 Task: Open Card Strategic Management Review in Board IT Asset Management to Workspace Content Strategy and add a team member Softage.4@softage.net, a label Yellow, a checklist Traditional Publishing, an attachment from your onedrive, a color Yellow and finally, add a card description 'Conduct competitor analysis for upcoming product launch' and a comment 'Let us approach this task with a sense of transparency and open communication, ensuring that all stakeholders are informed and involved.'. Add a start date 'Jan 08, 1900' with a due date 'Jan 15, 1900'
Action: Mouse moved to (235, 382)
Screenshot: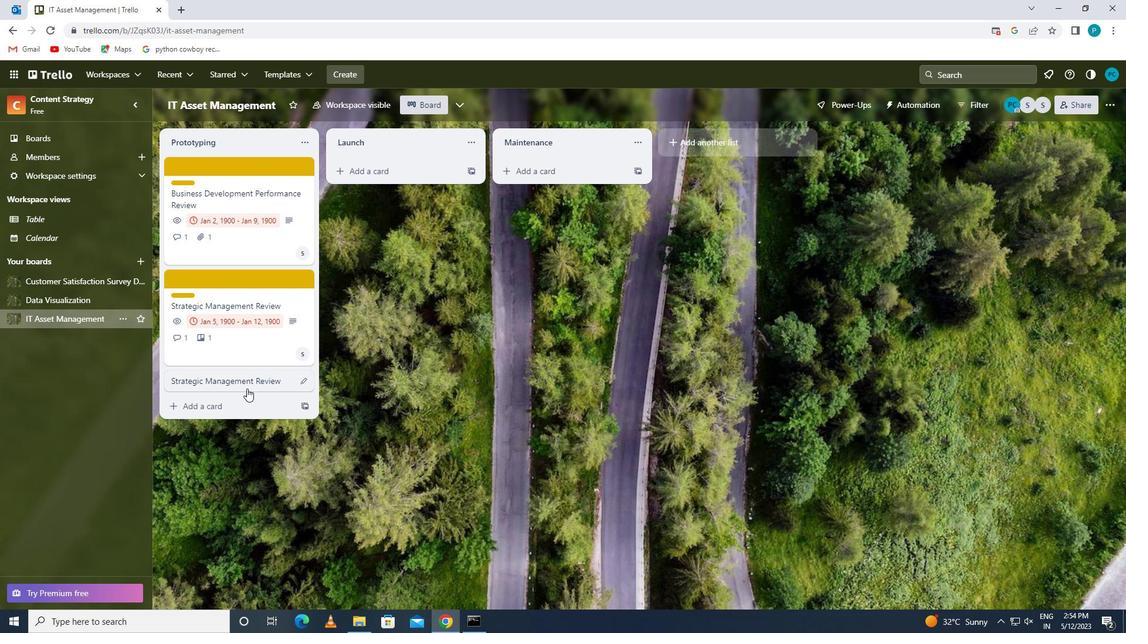 
Action: Mouse pressed left at (235, 382)
Screenshot: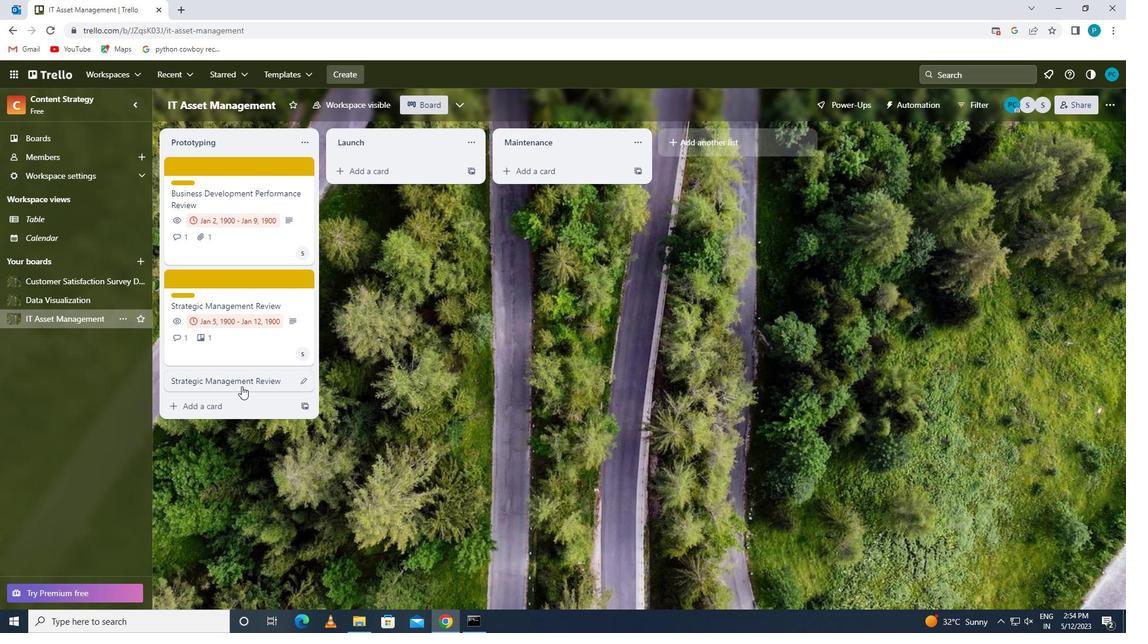 
Action: Mouse moved to (688, 211)
Screenshot: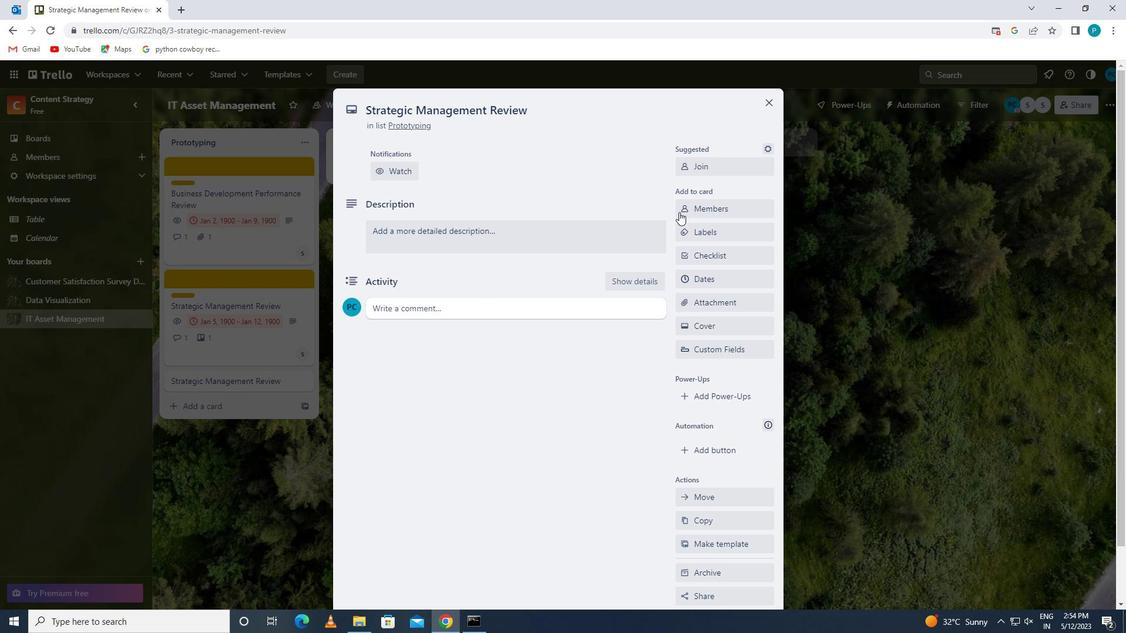 
Action: Mouse pressed left at (688, 211)
Screenshot: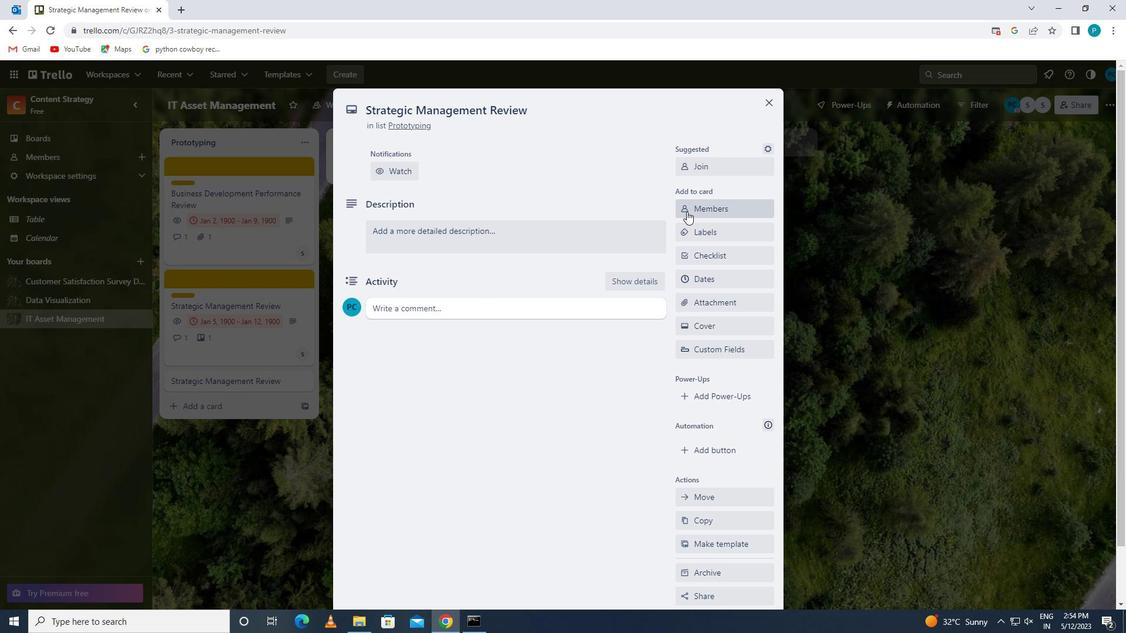 
Action: Key pressed <Key.caps_lock>s<Key.caps_lock>oftage.4
Screenshot: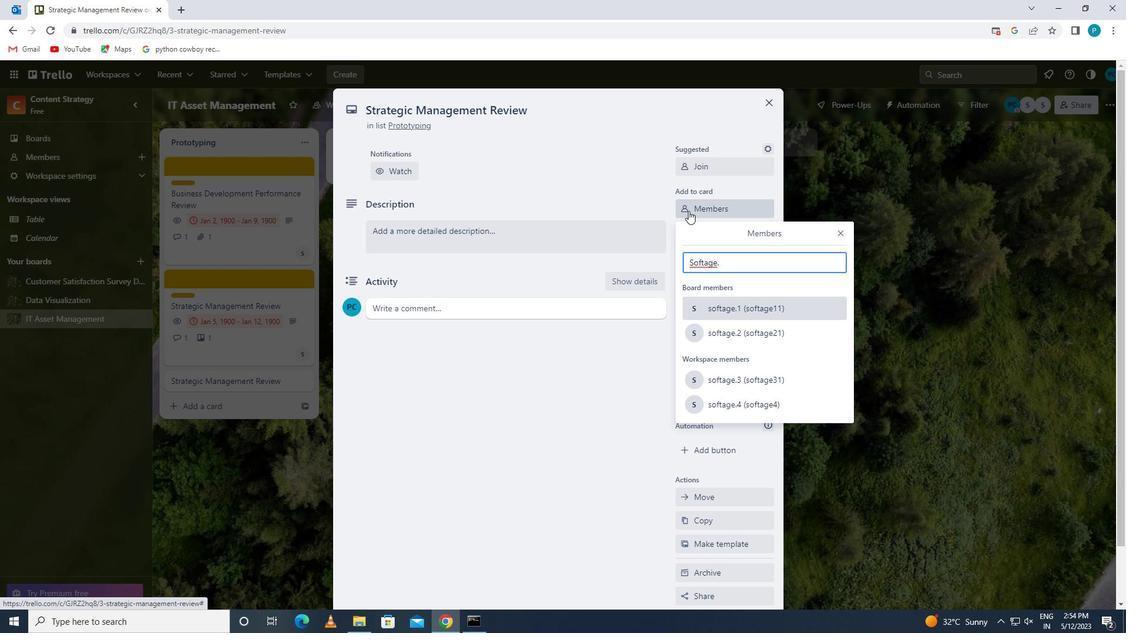 
Action: Mouse moved to (728, 378)
Screenshot: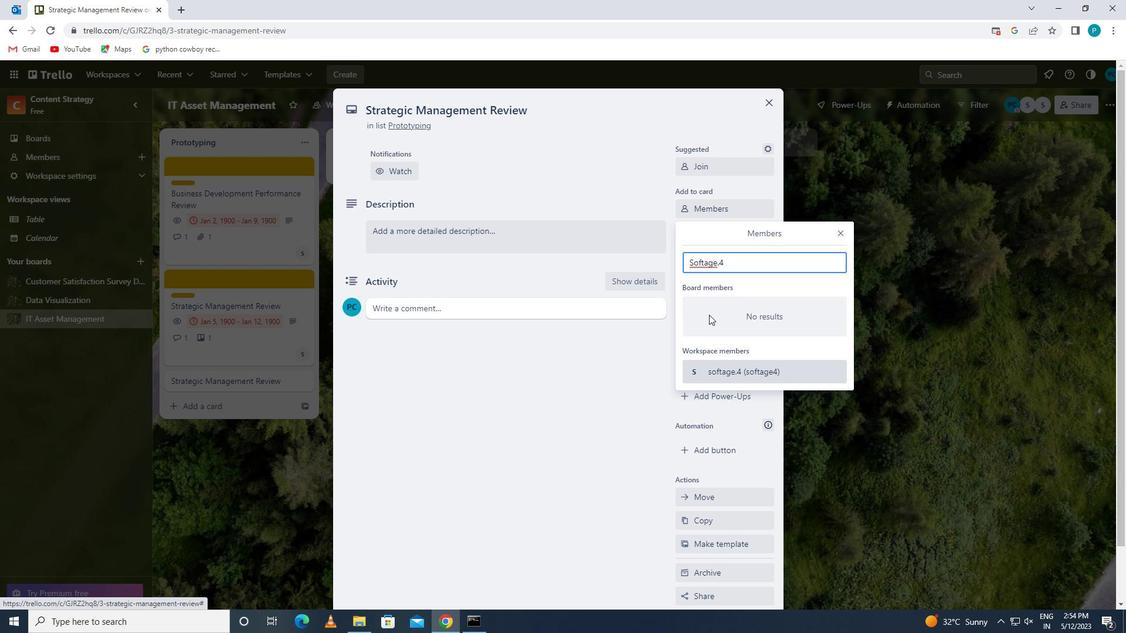 
Action: Mouse pressed left at (728, 378)
Screenshot: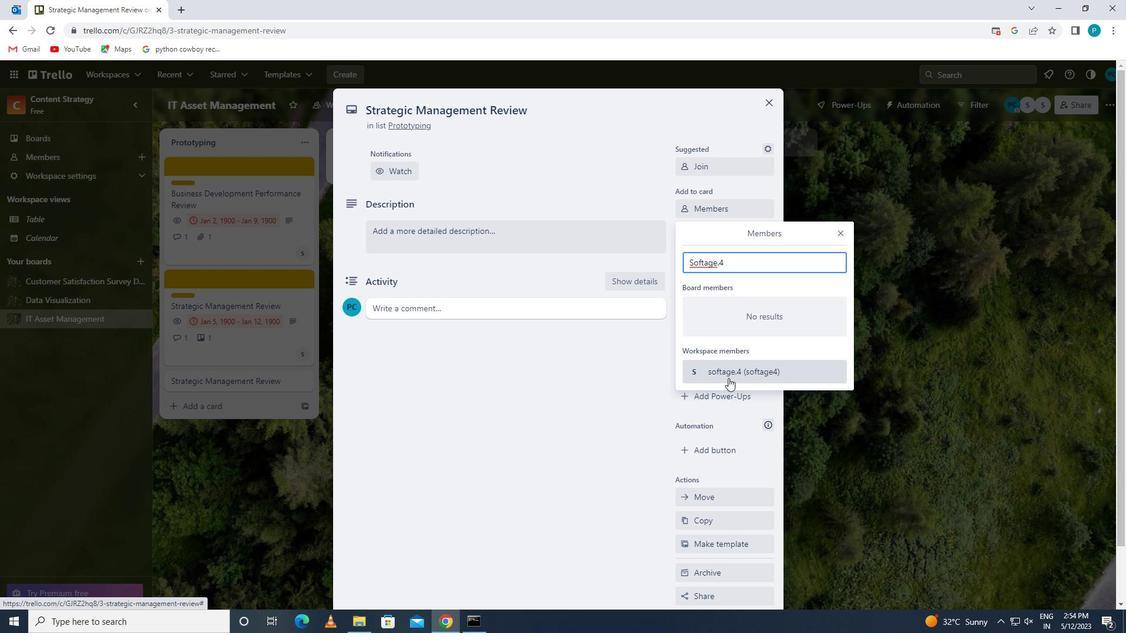 
Action: Mouse moved to (837, 229)
Screenshot: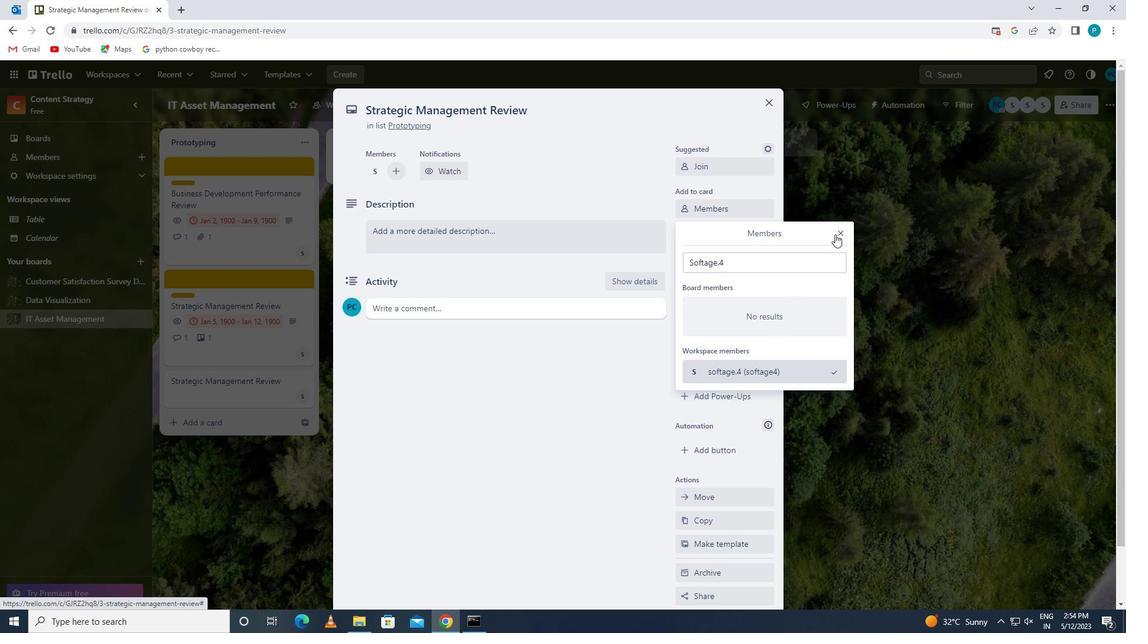 
Action: Mouse pressed left at (837, 229)
Screenshot: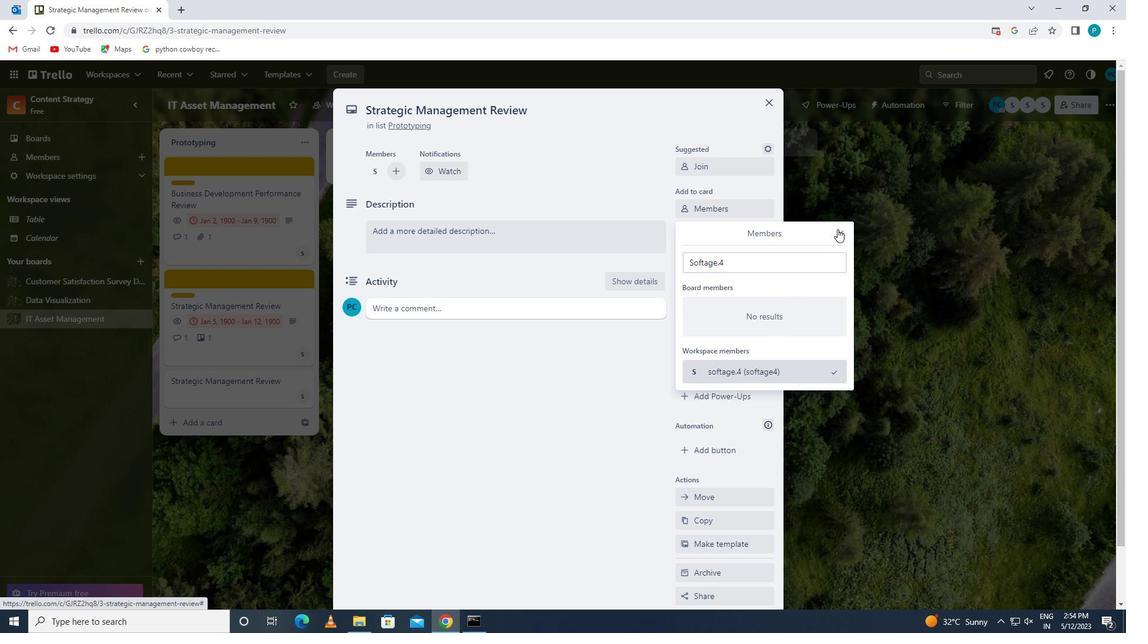 
Action: Mouse moved to (702, 234)
Screenshot: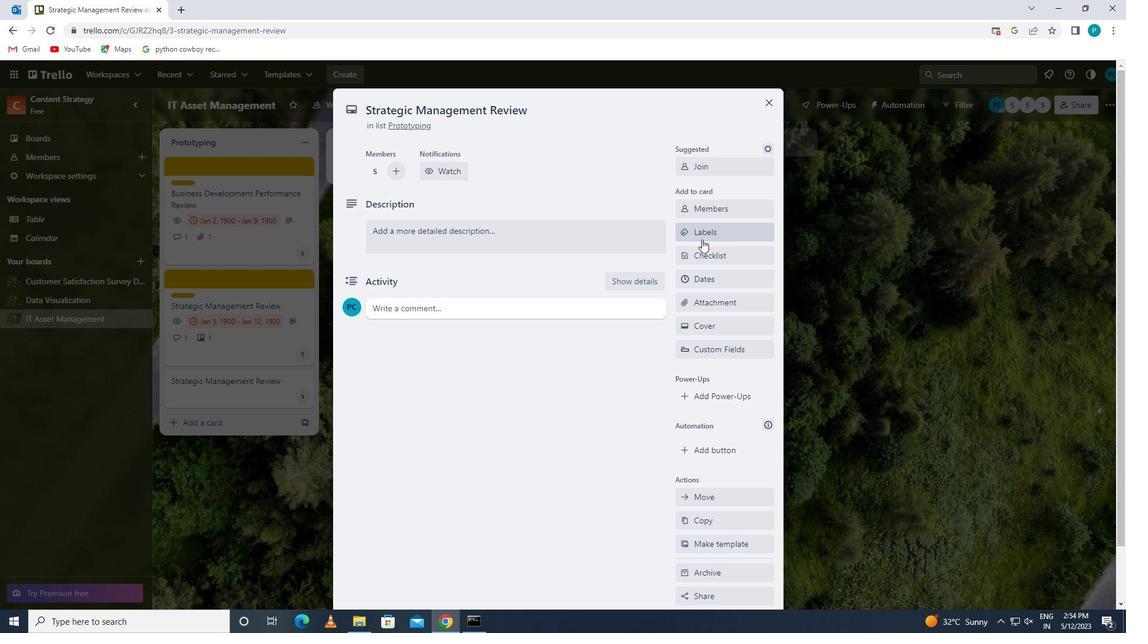 
Action: Mouse pressed left at (702, 234)
Screenshot: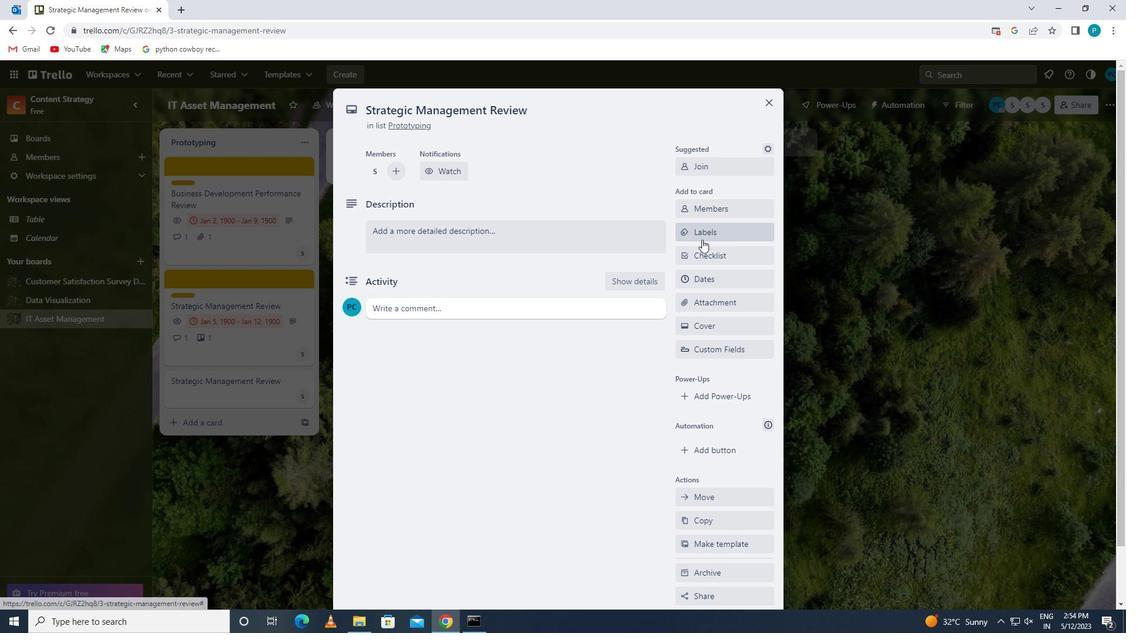 
Action: Mouse moved to (775, 470)
Screenshot: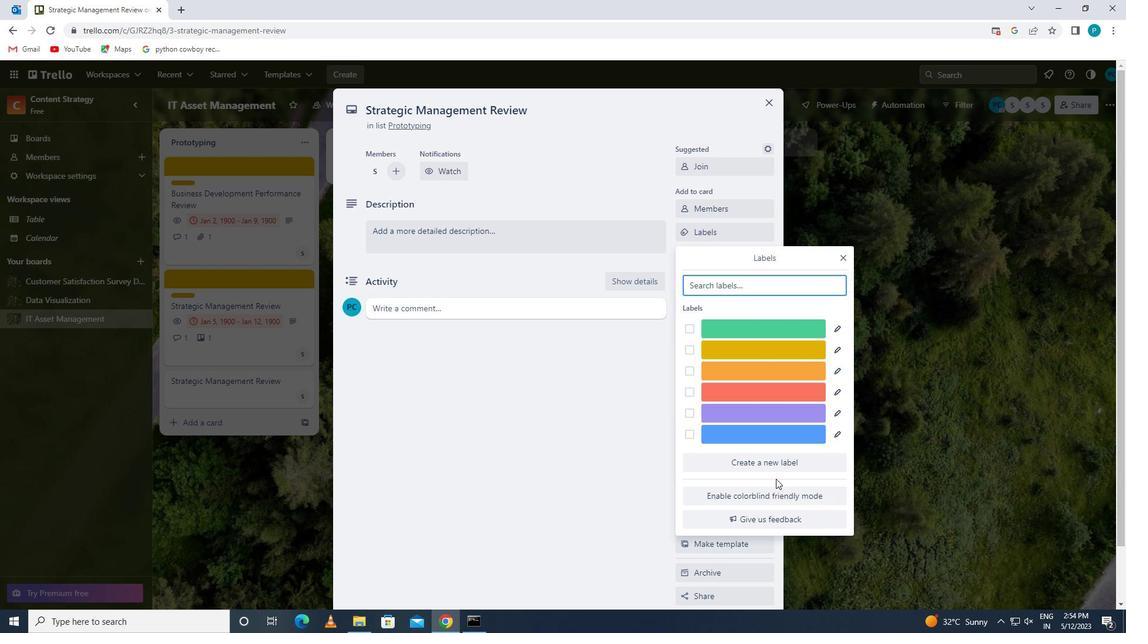 
Action: Mouse pressed left at (775, 470)
Screenshot: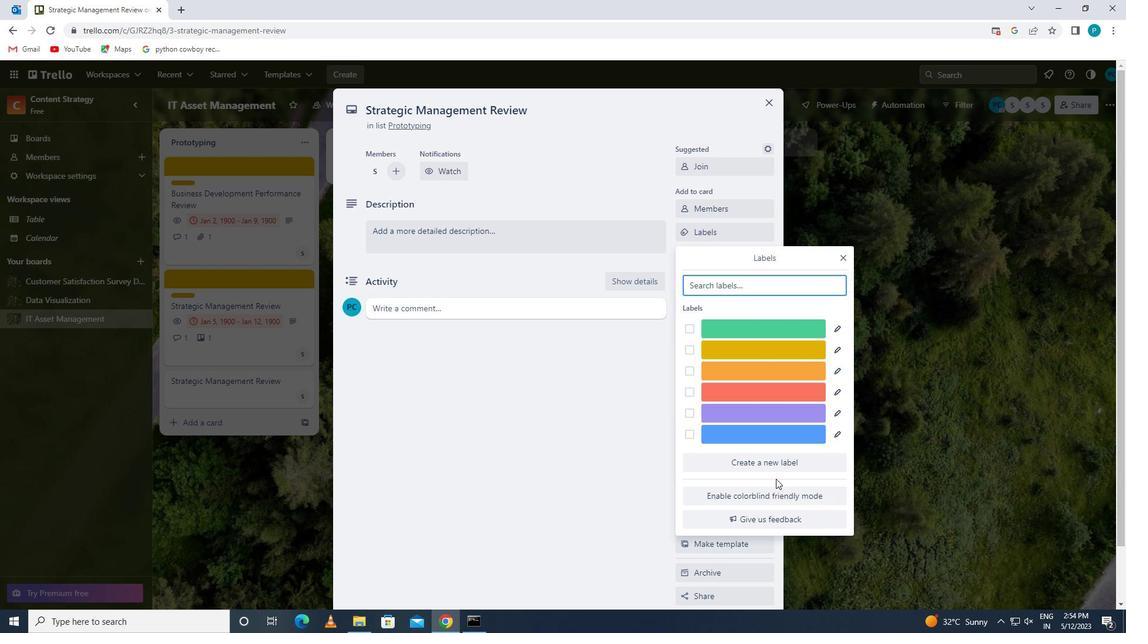 
Action: Mouse moved to (742, 427)
Screenshot: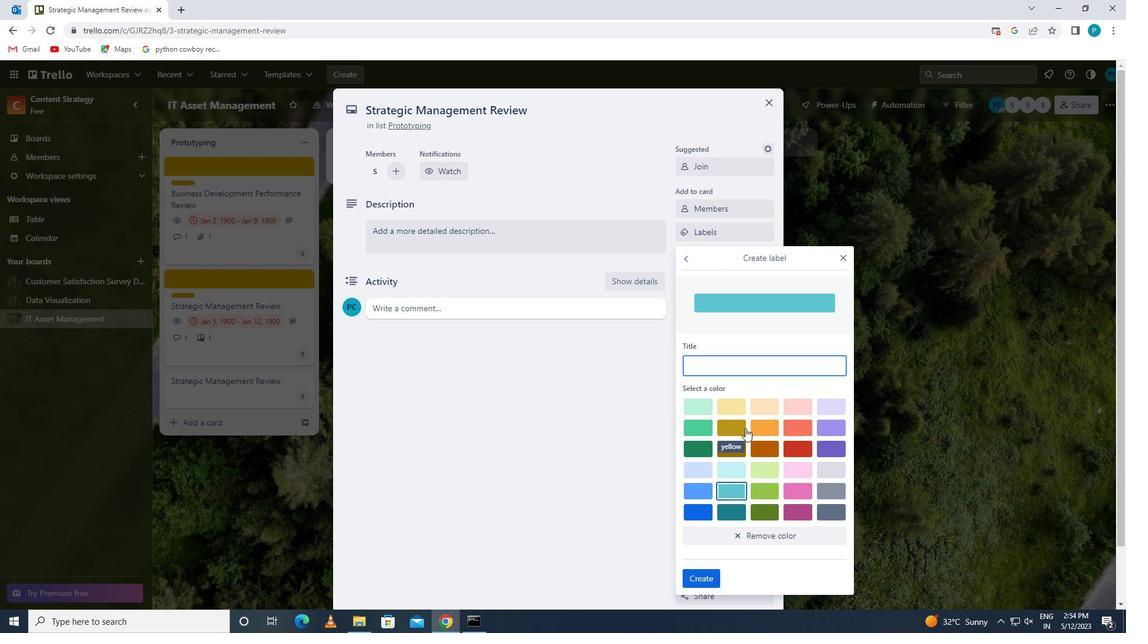 
Action: Mouse pressed left at (742, 427)
Screenshot: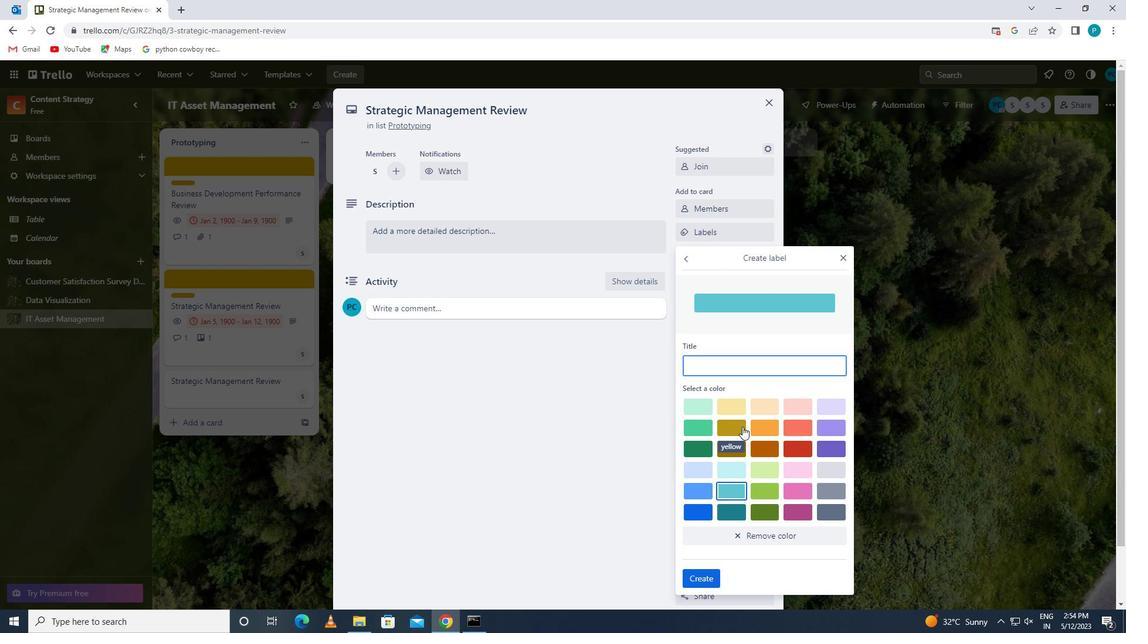 
Action: Mouse moved to (698, 581)
Screenshot: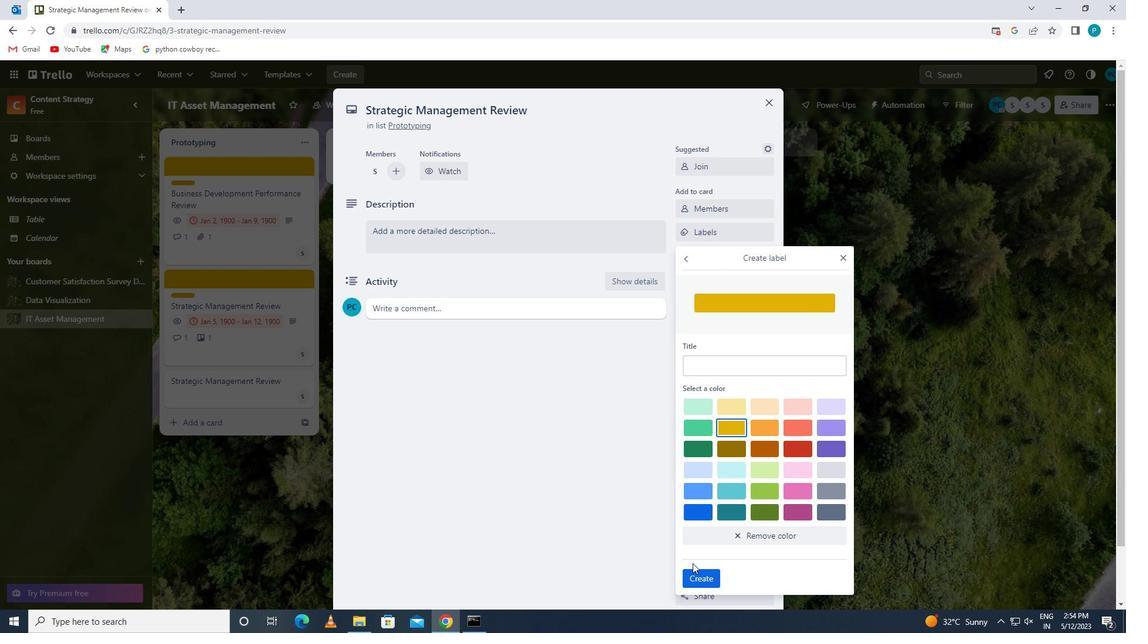 
Action: Mouse pressed left at (698, 581)
Screenshot: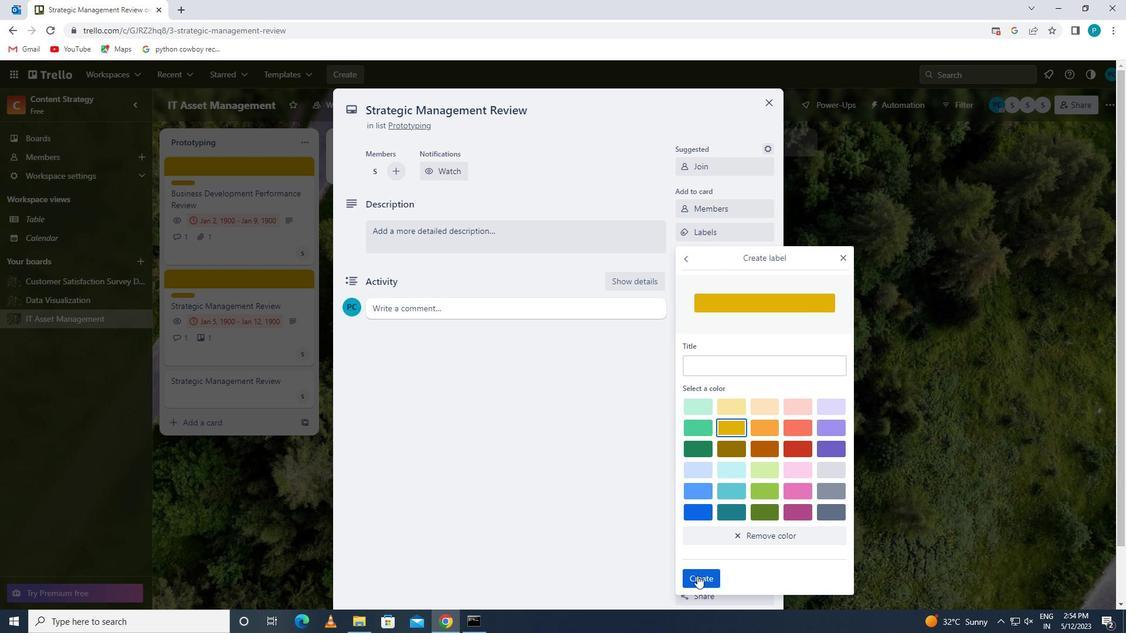 
Action: Mouse moved to (842, 254)
Screenshot: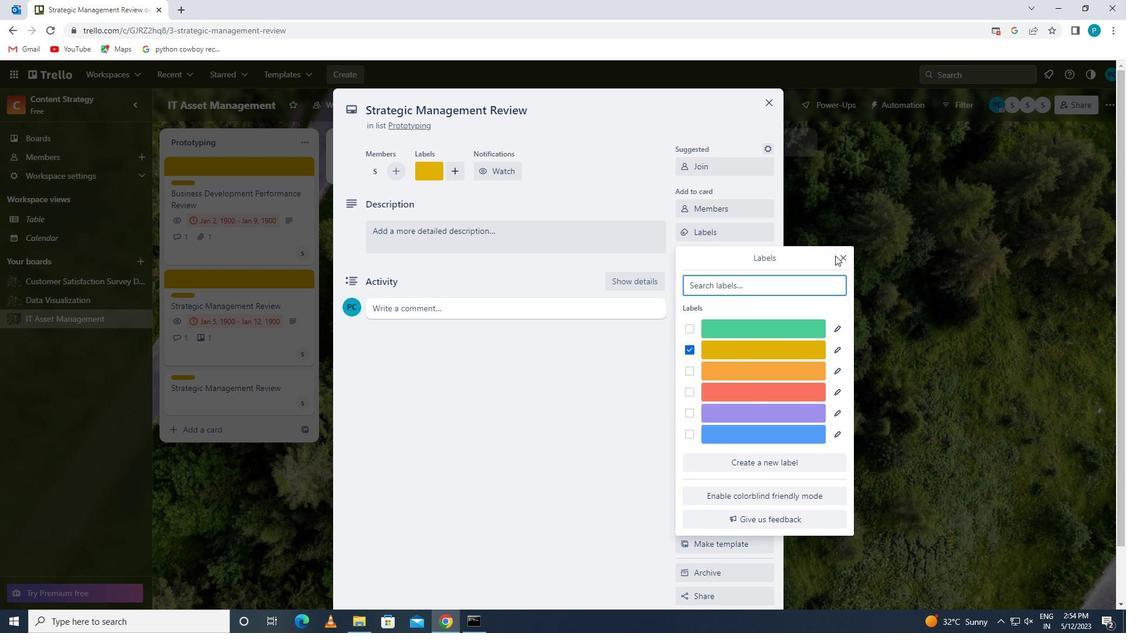 
Action: Mouse pressed left at (842, 254)
Screenshot: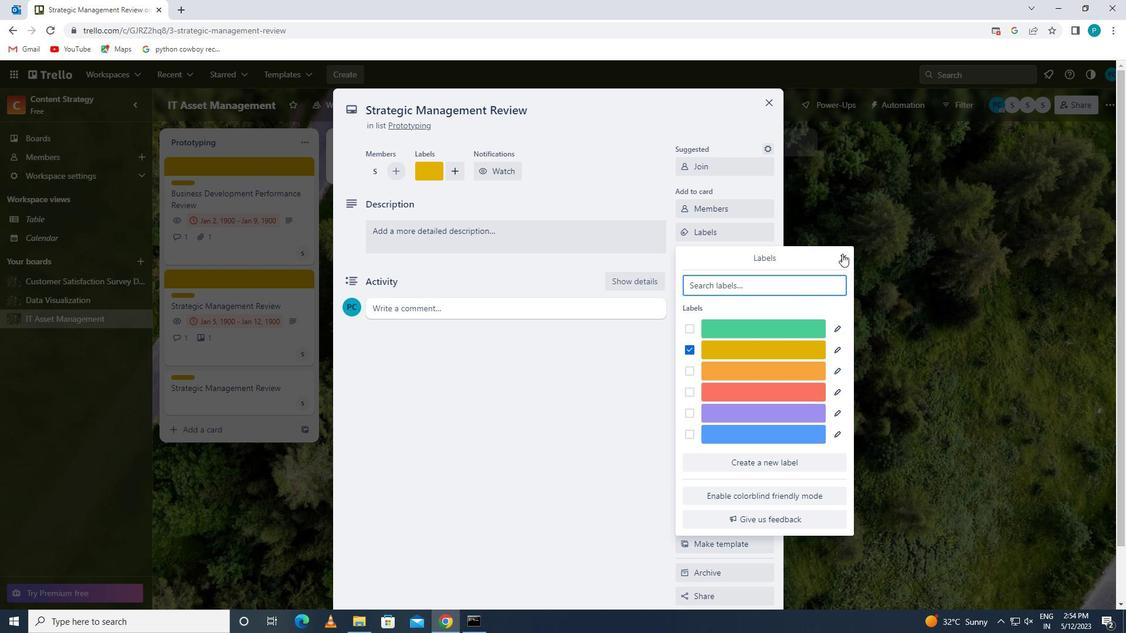 
Action: Mouse moved to (721, 259)
Screenshot: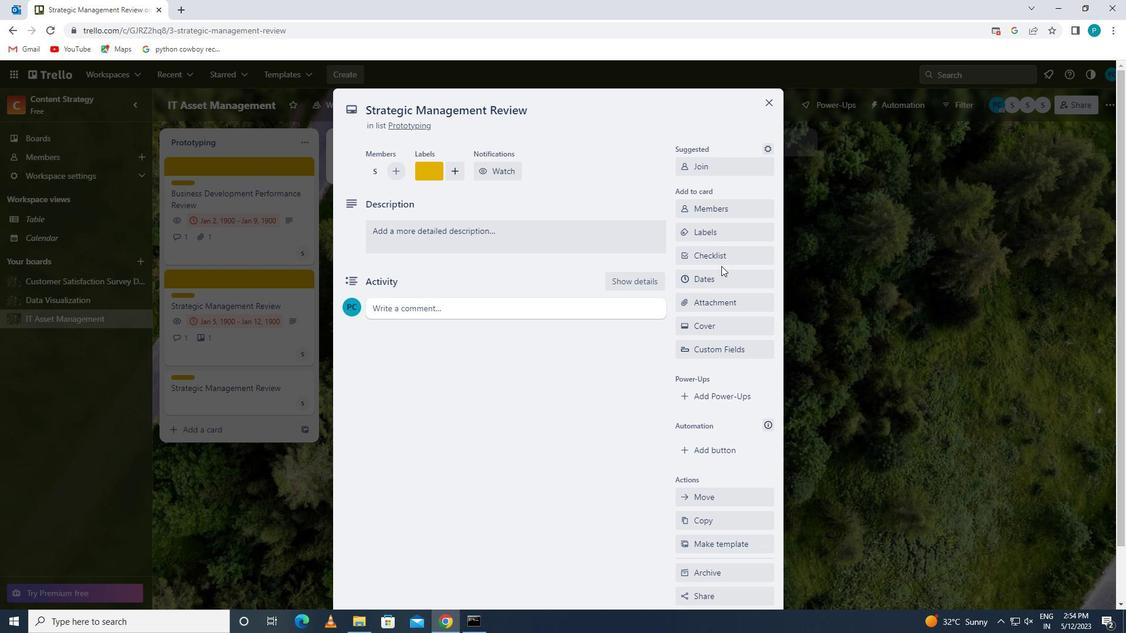 
Action: Mouse pressed left at (721, 259)
Screenshot: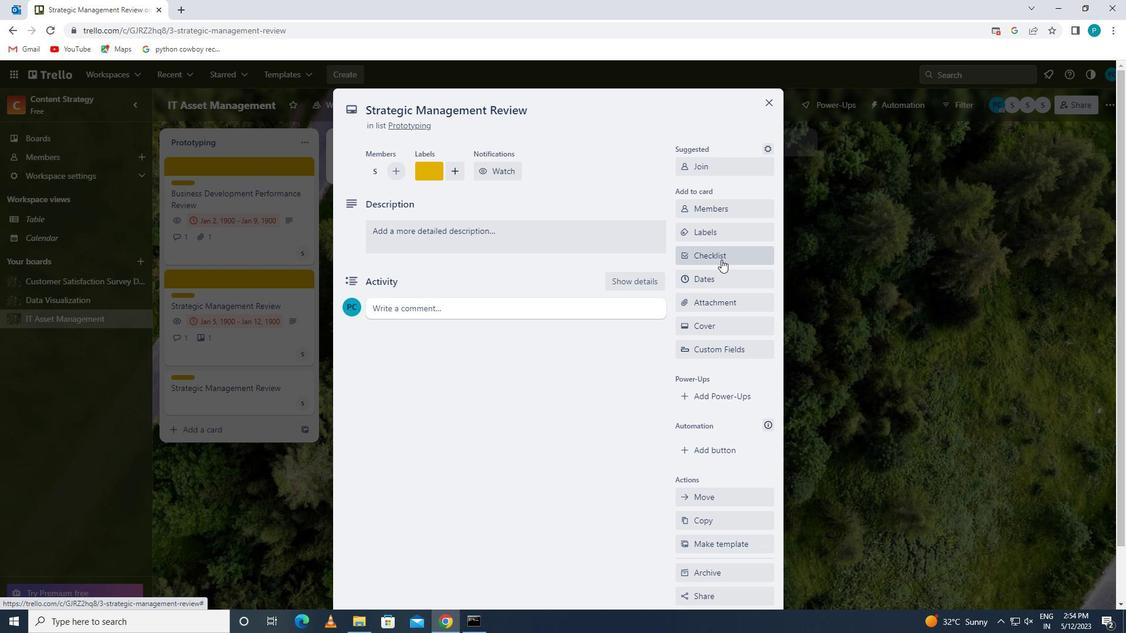 
Action: Key pressed t
Screenshot: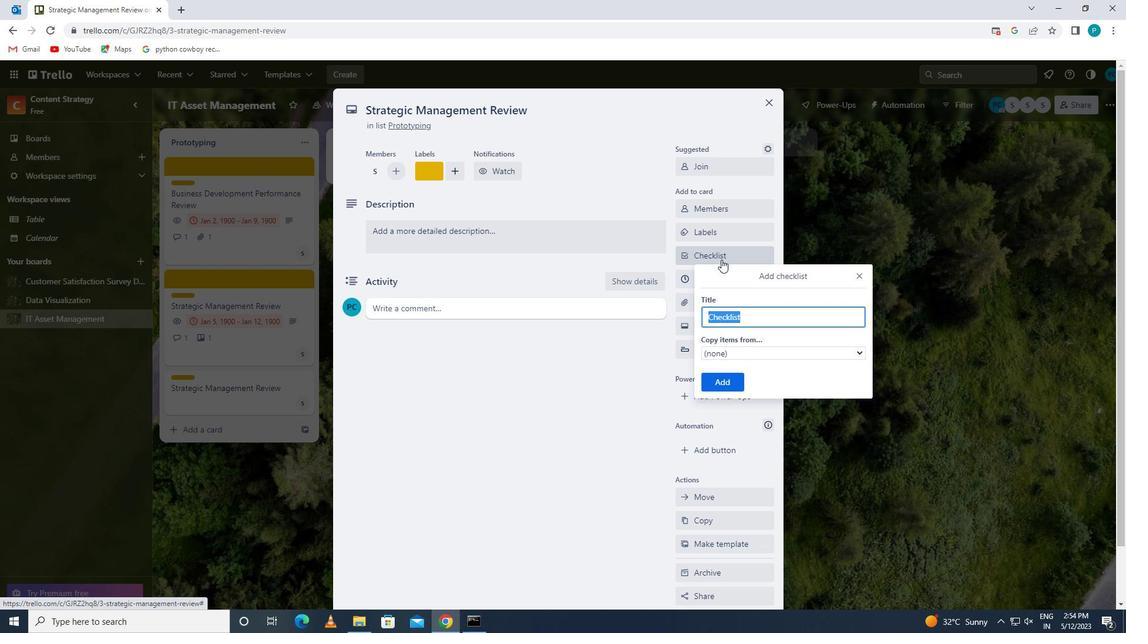 
Action: Mouse moved to (783, 345)
Screenshot: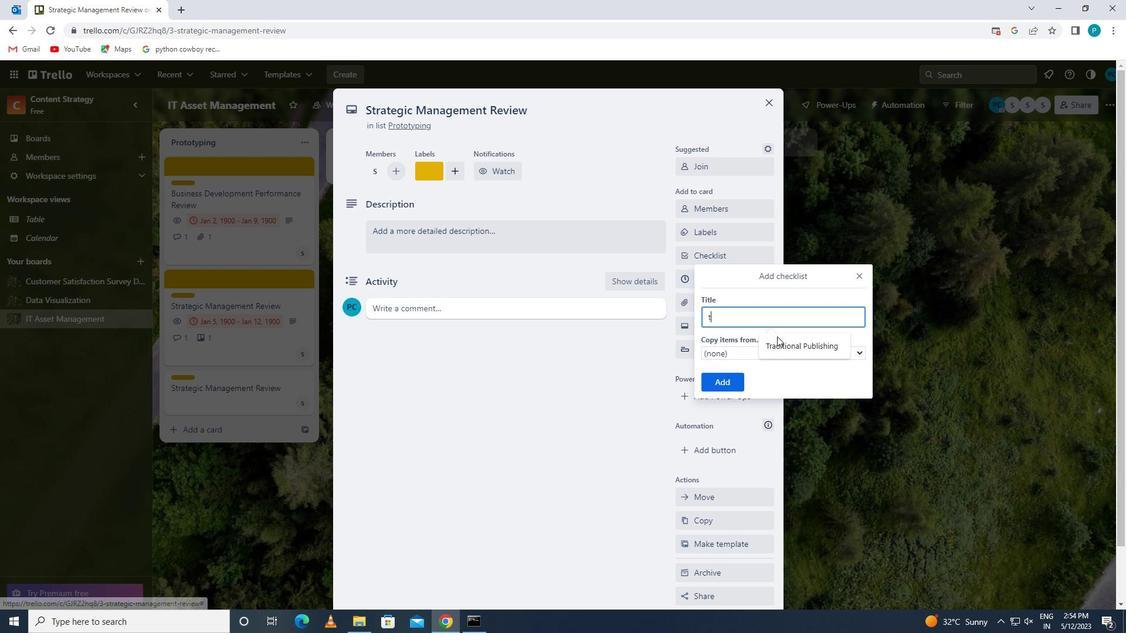 
Action: Mouse pressed left at (783, 345)
Screenshot: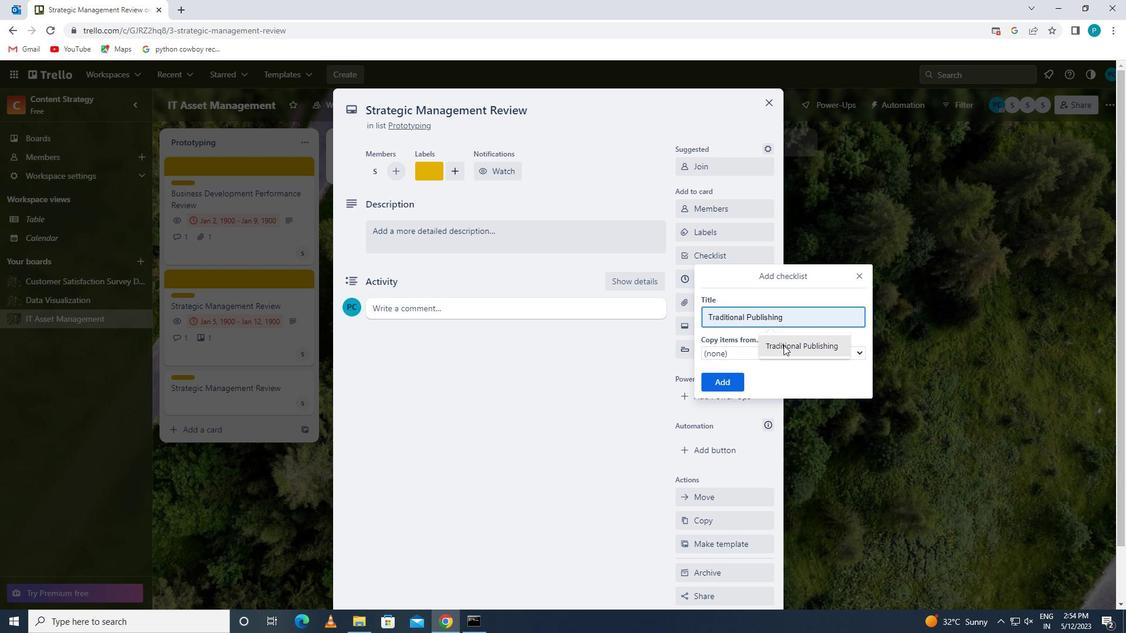 
Action: Mouse moved to (741, 387)
Screenshot: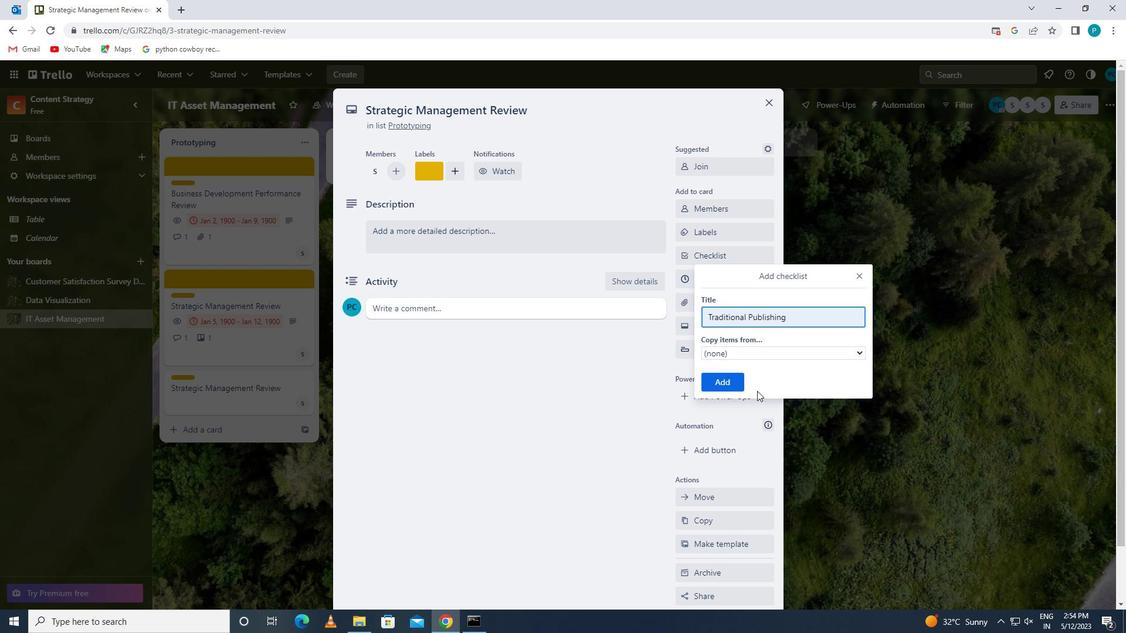 
Action: Mouse pressed left at (741, 387)
Screenshot: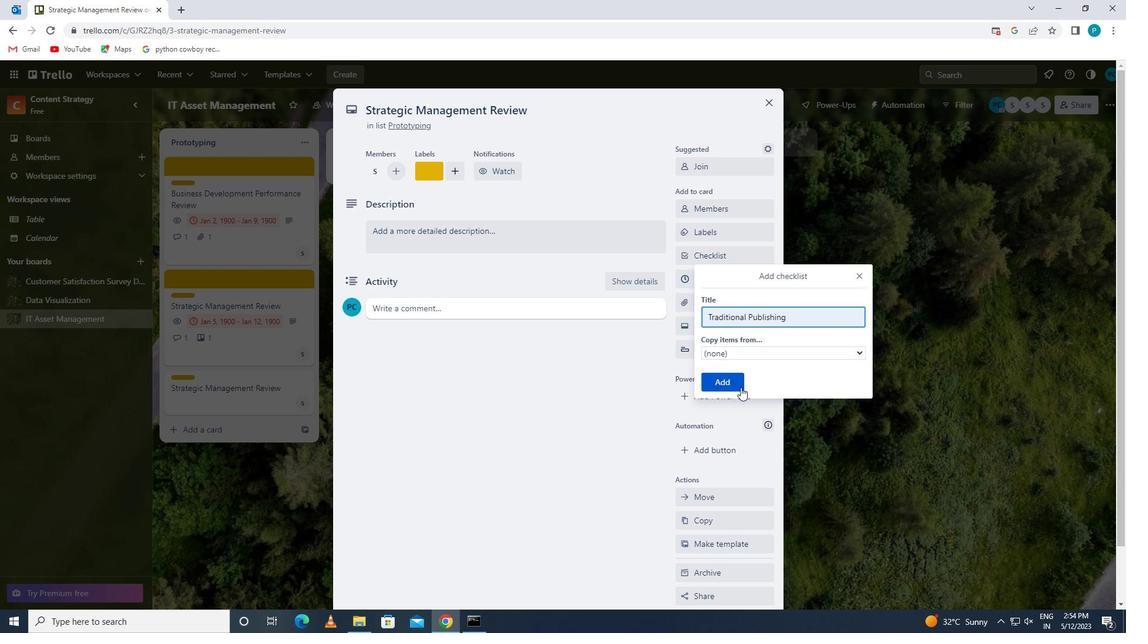 
Action: Mouse moved to (736, 302)
Screenshot: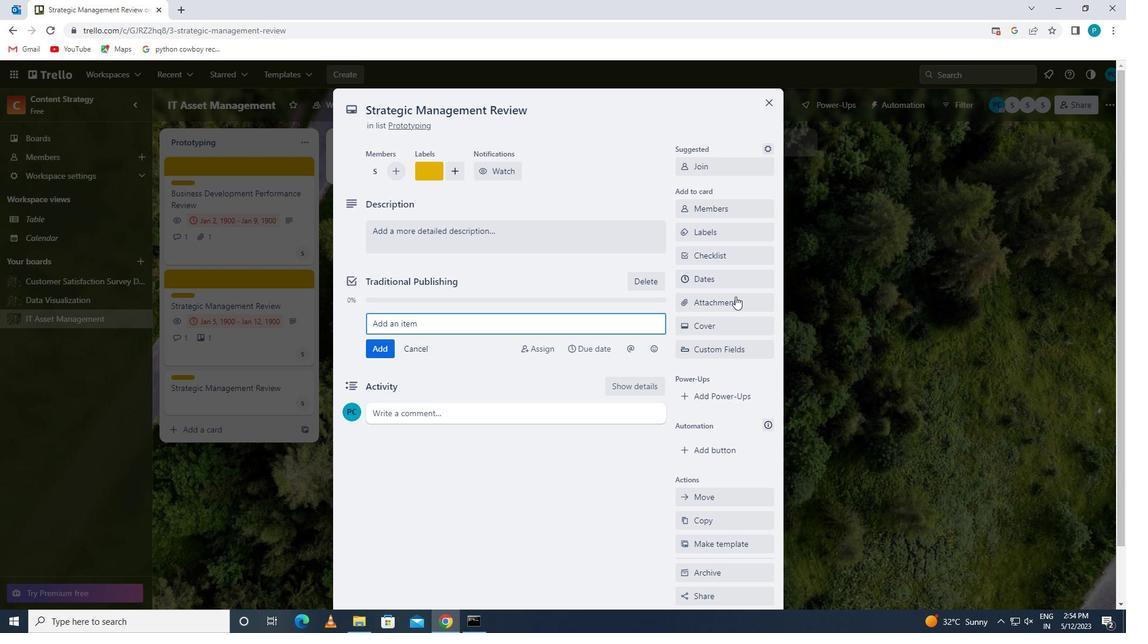 
Action: Mouse pressed left at (736, 302)
Screenshot: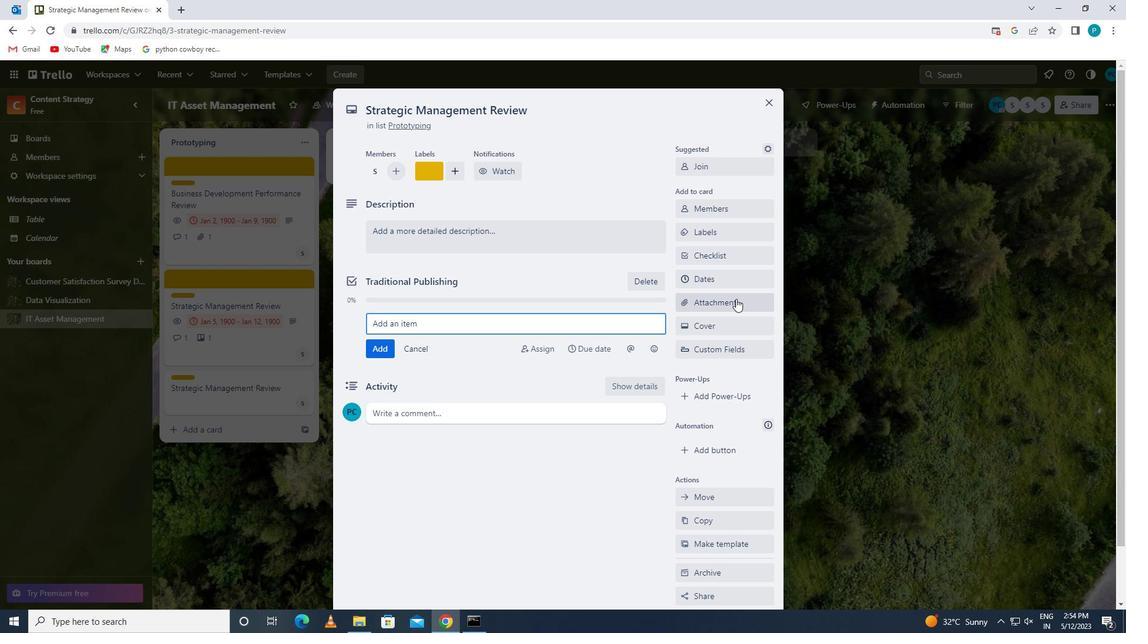 
Action: Mouse moved to (734, 446)
Screenshot: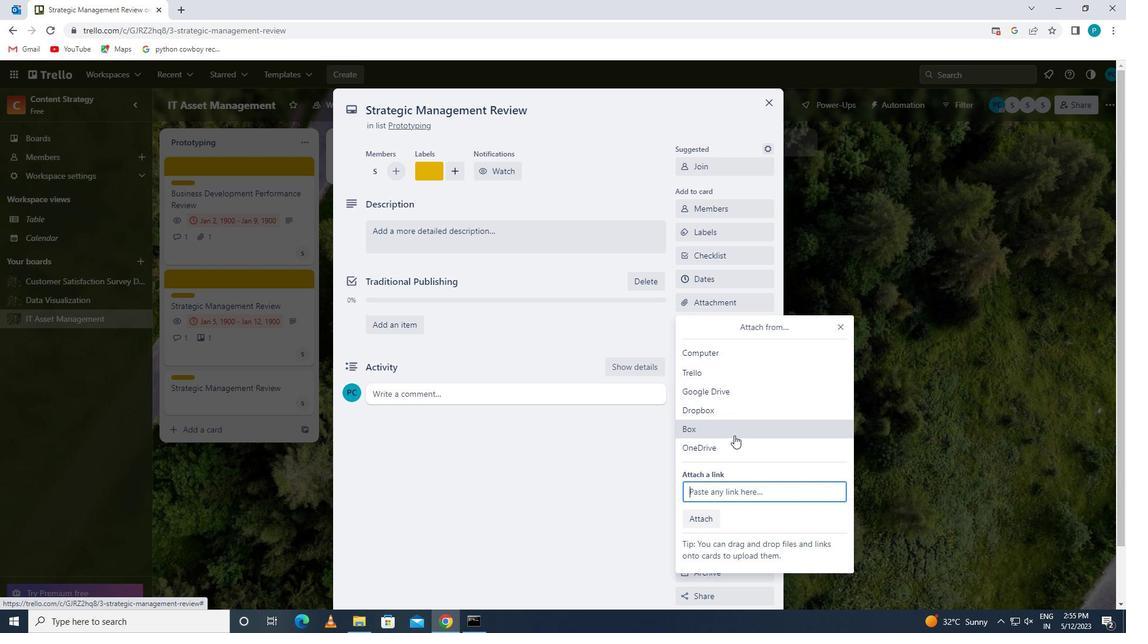 
Action: Mouse pressed left at (734, 446)
Screenshot: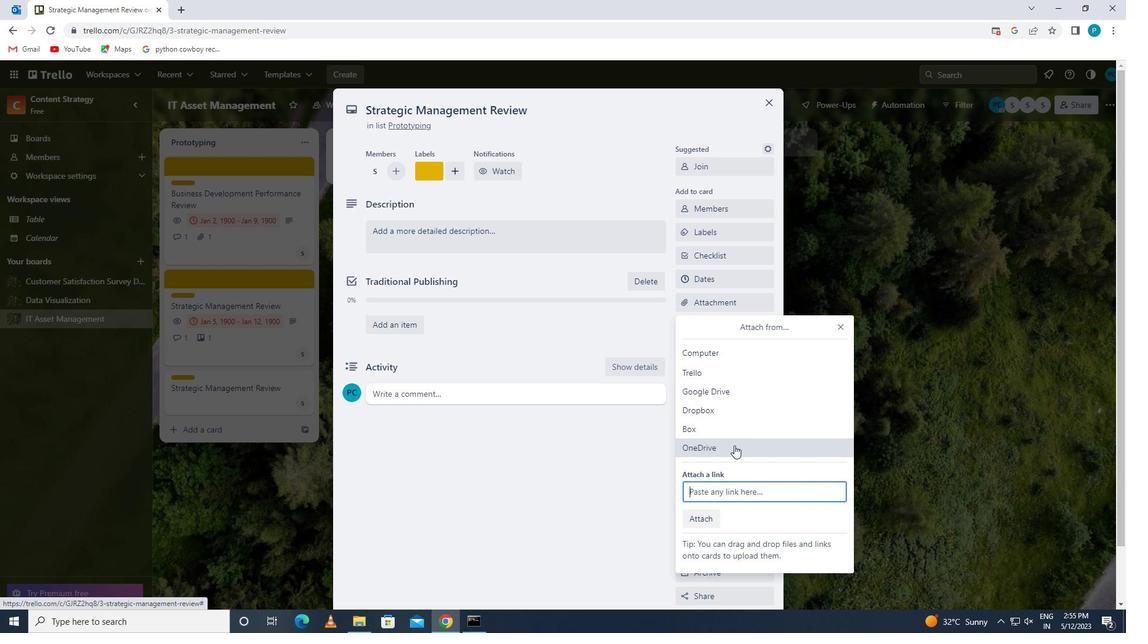 
Action: Mouse moved to (406, 244)
Screenshot: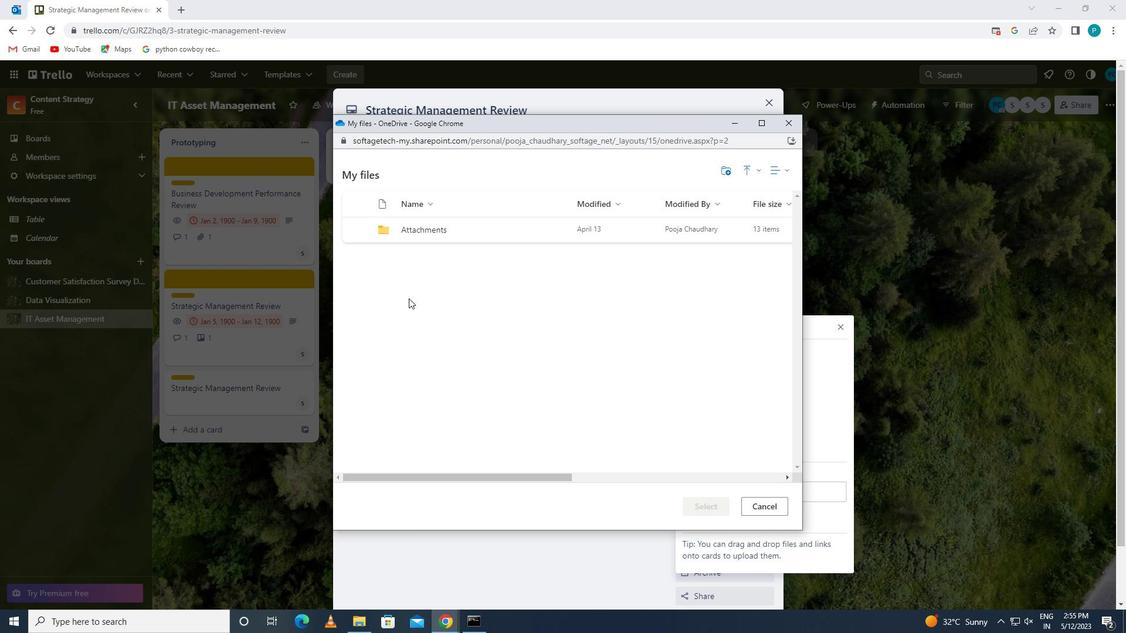 
Action: Mouse pressed left at (406, 244)
Screenshot: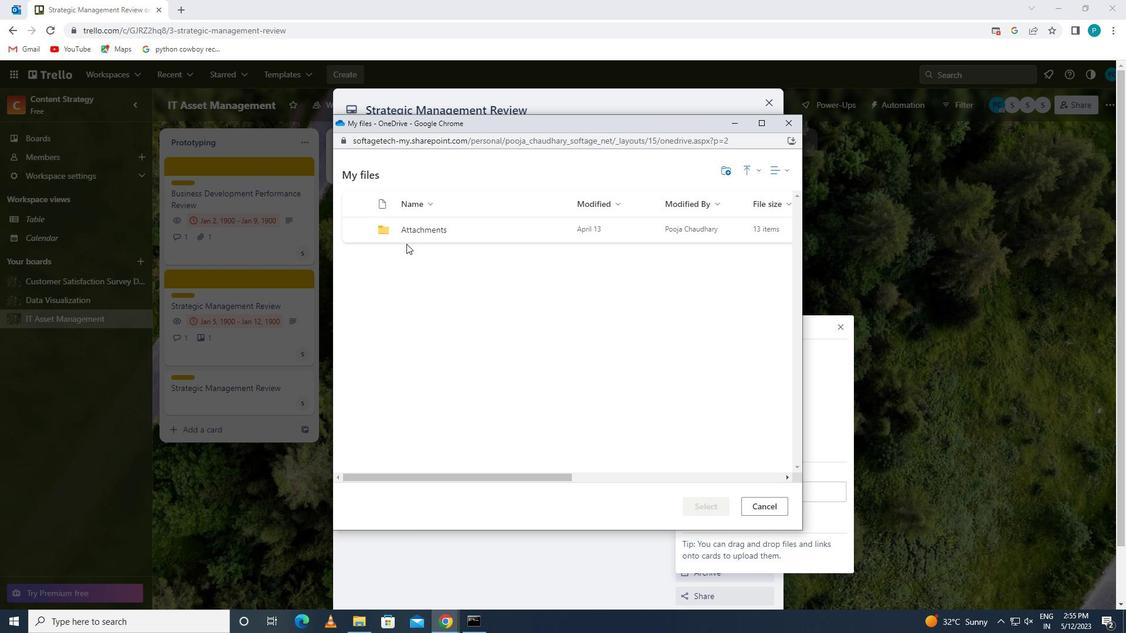 
Action: Mouse moved to (404, 233)
Screenshot: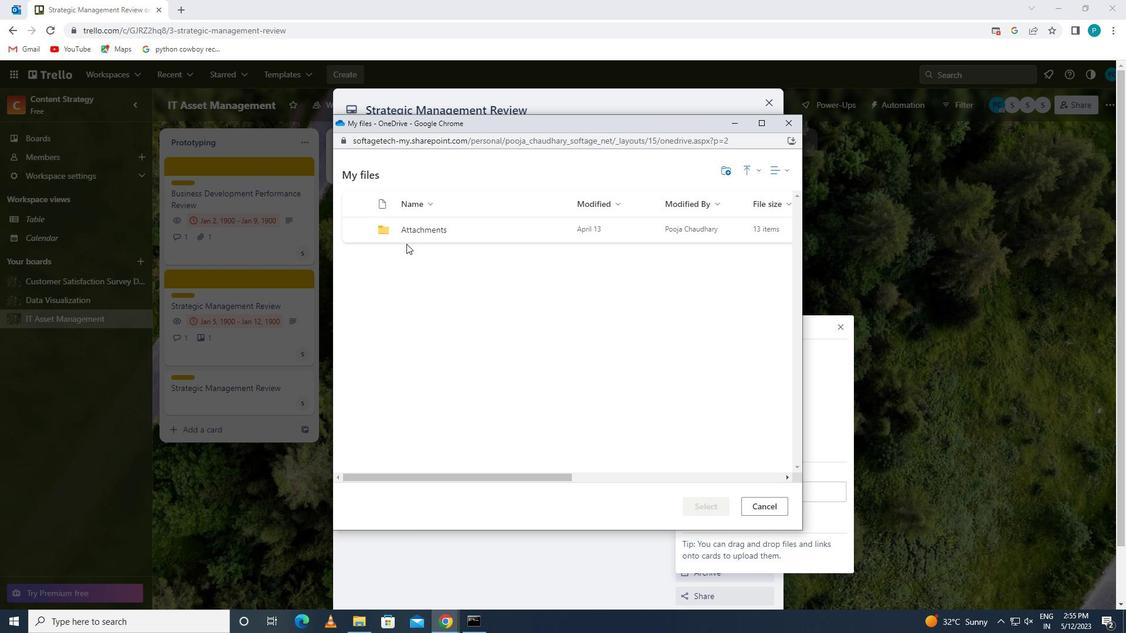 
Action: Mouse pressed left at (404, 233)
Screenshot: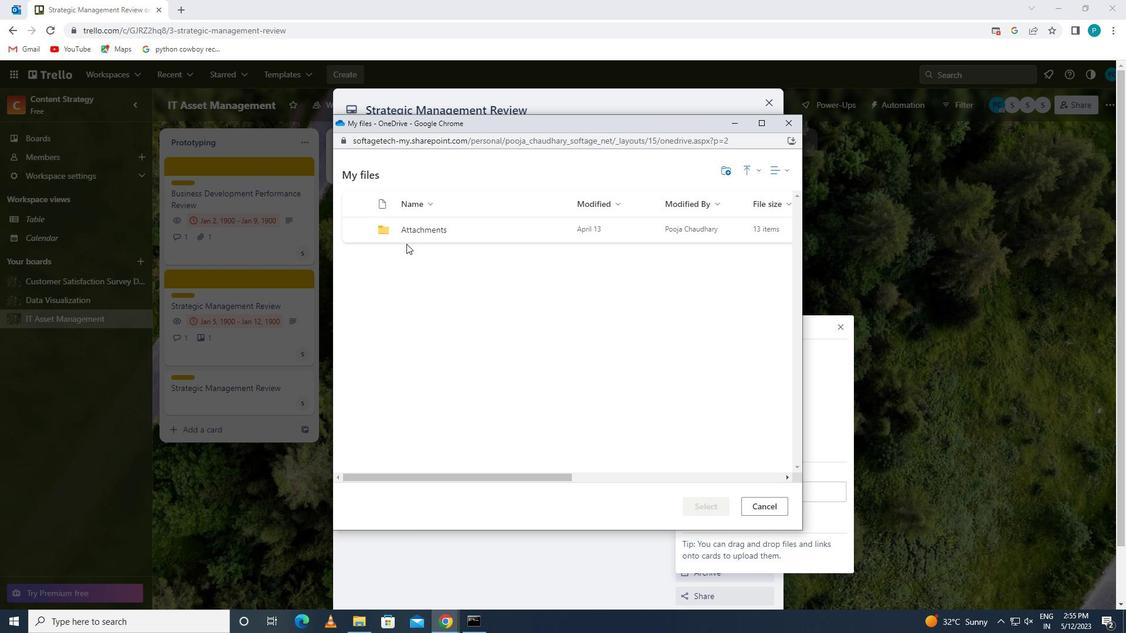 
Action: Mouse pressed left at (404, 233)
Screenshot: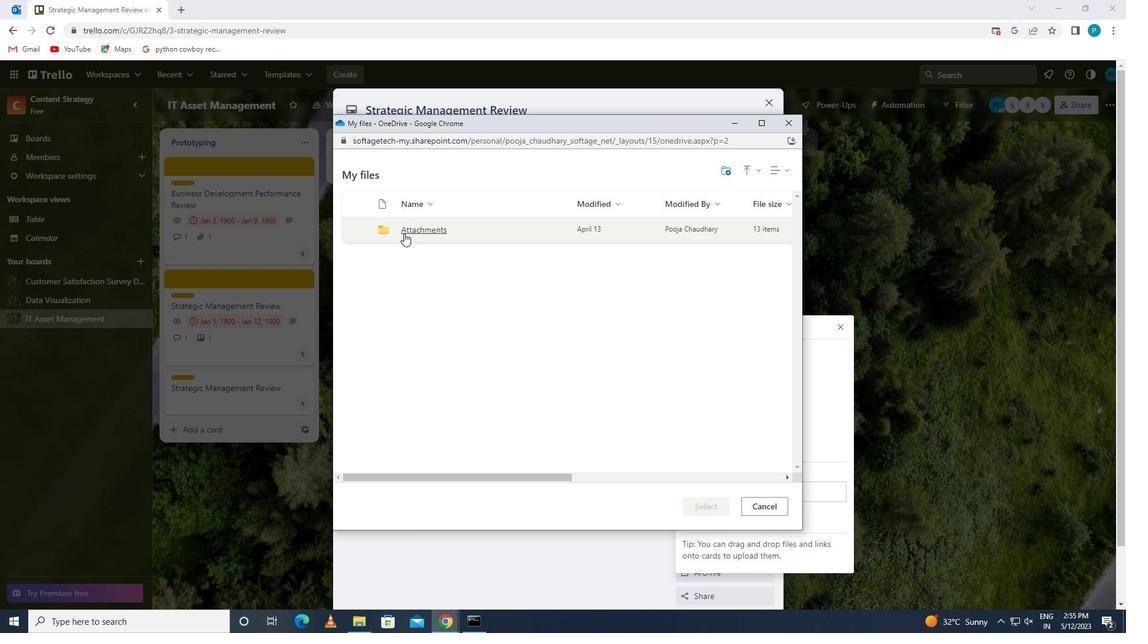 
Action: Mouse moved to (415, 336)
Screenshot: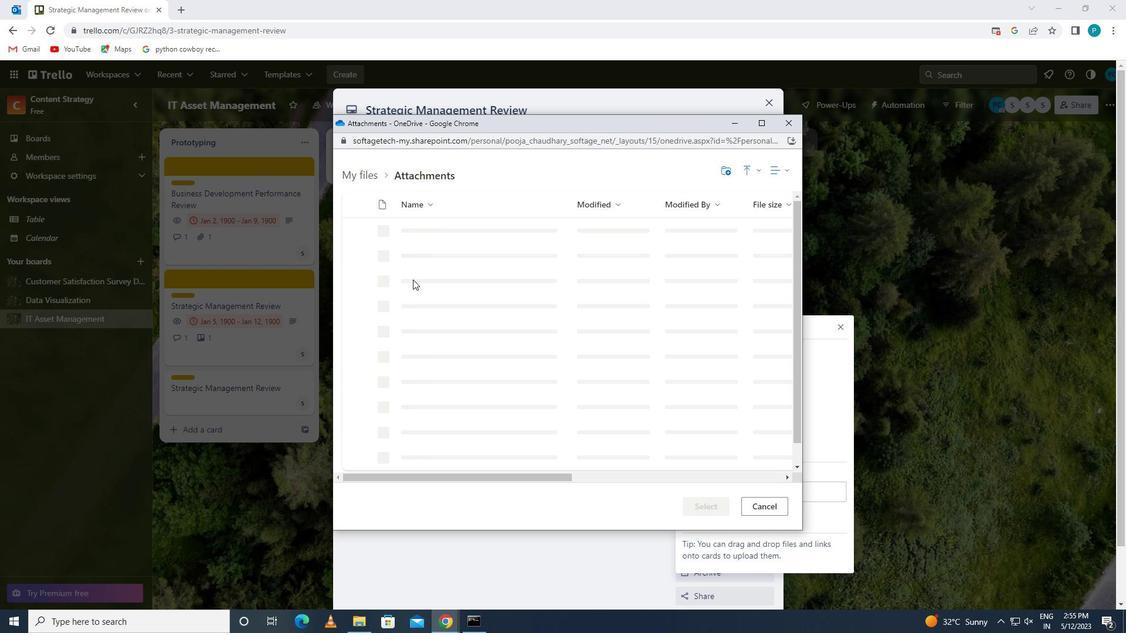 
Action: Mouse pressed left at (415, 336)
Screenshot: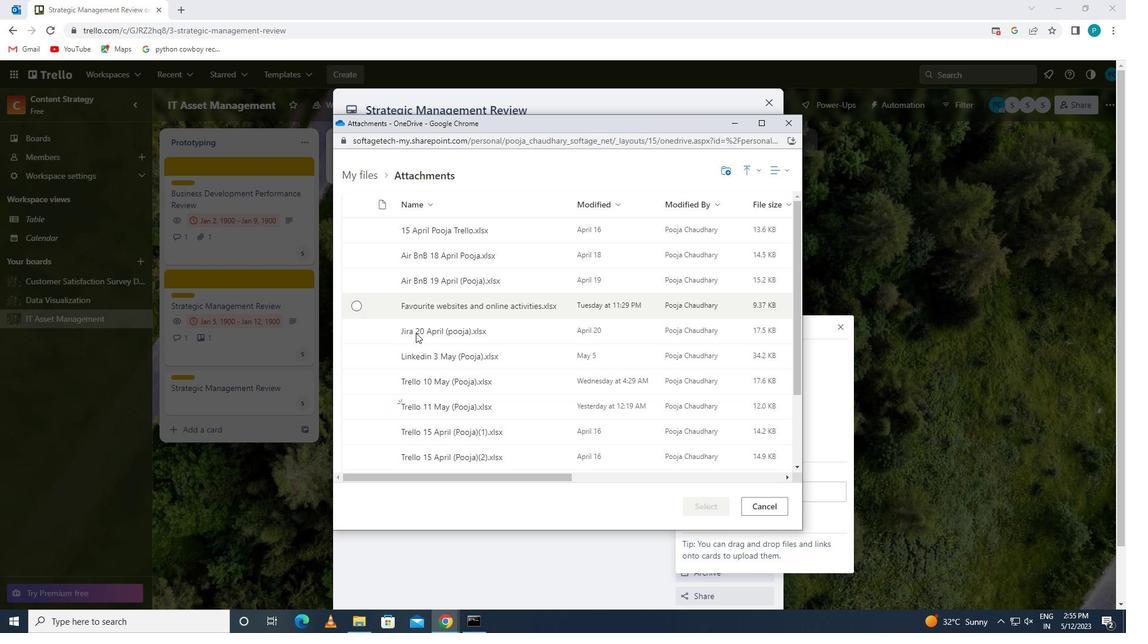 
Action: Mouse moved to (691, 508)
Screenshot: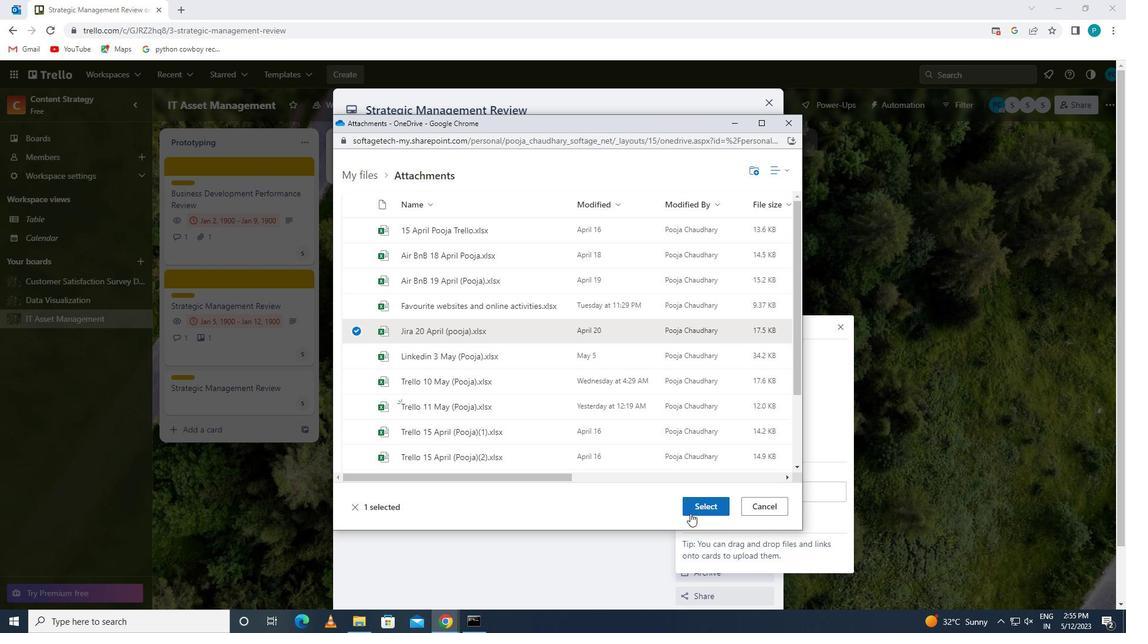 
Action: Mouse pressed left at (691, 508)
Screenshot: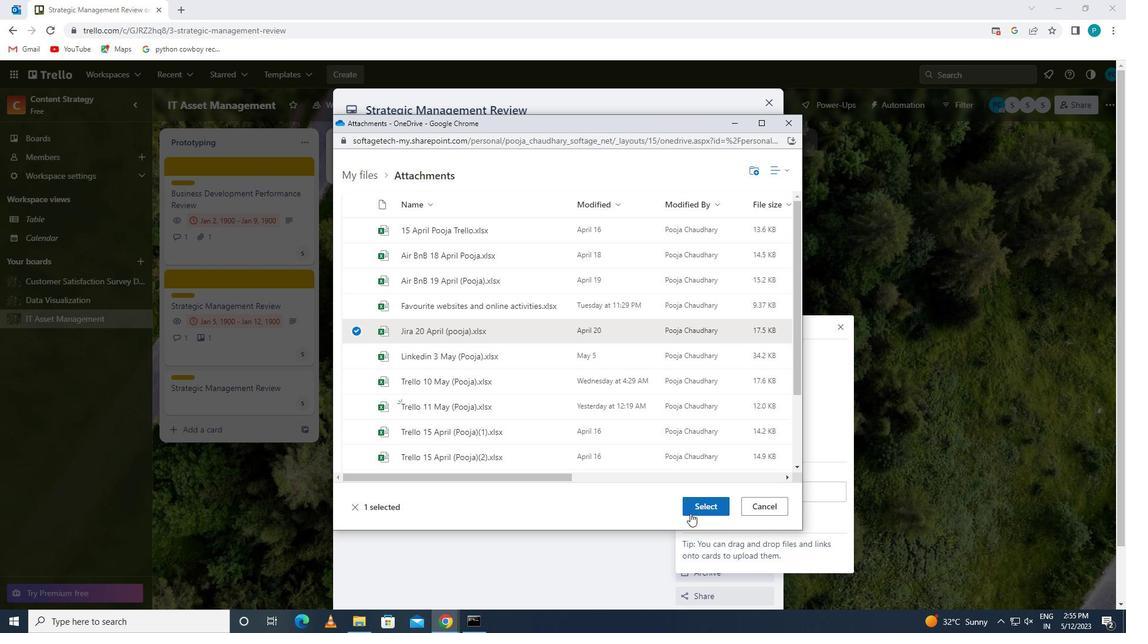 
Action: Mouse moved to (706, 329)
Screenshot: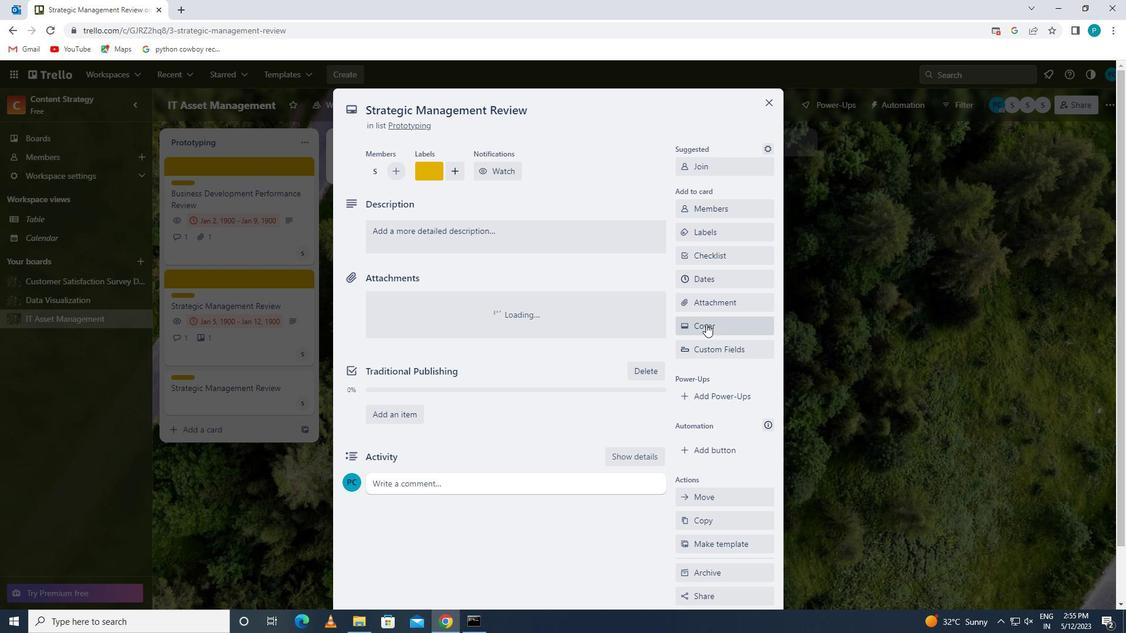 
Action: Mouse pressed left at (706, 329)
Screenshot: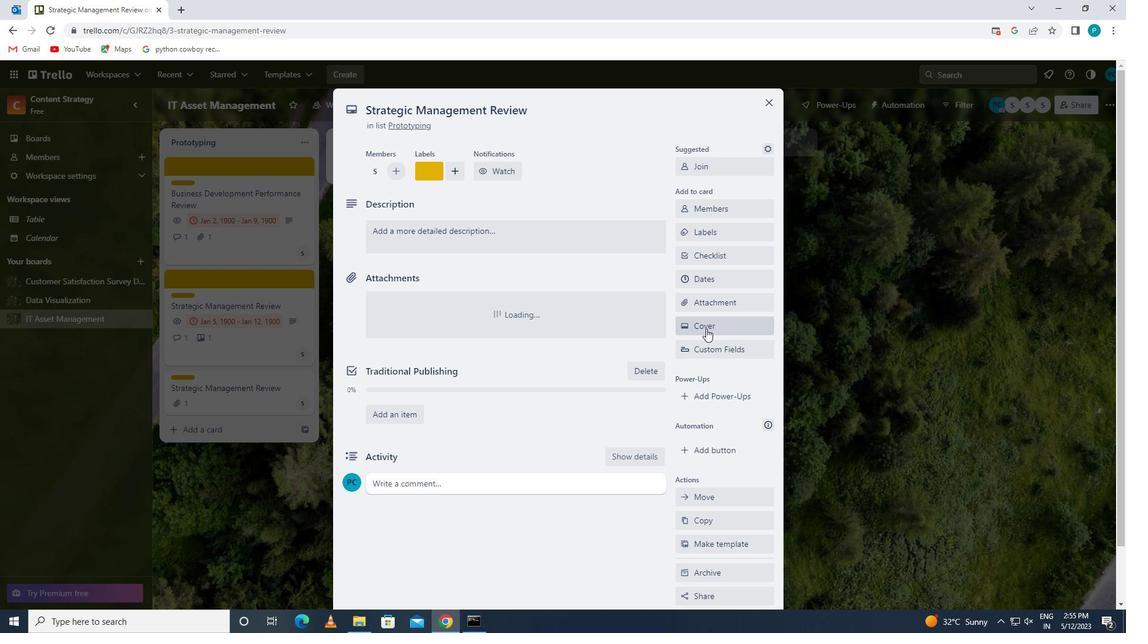 
Action: Mouse moved to (728, 373)
Screenshot: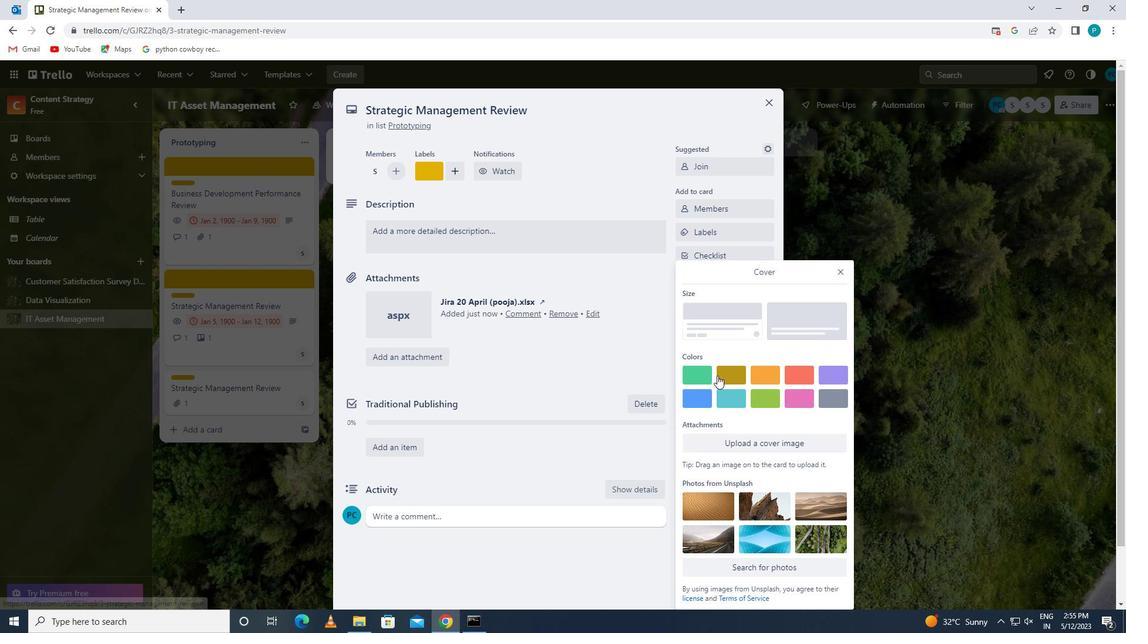 
Action: Mouse pressed left at (728, 373)
Screenshot: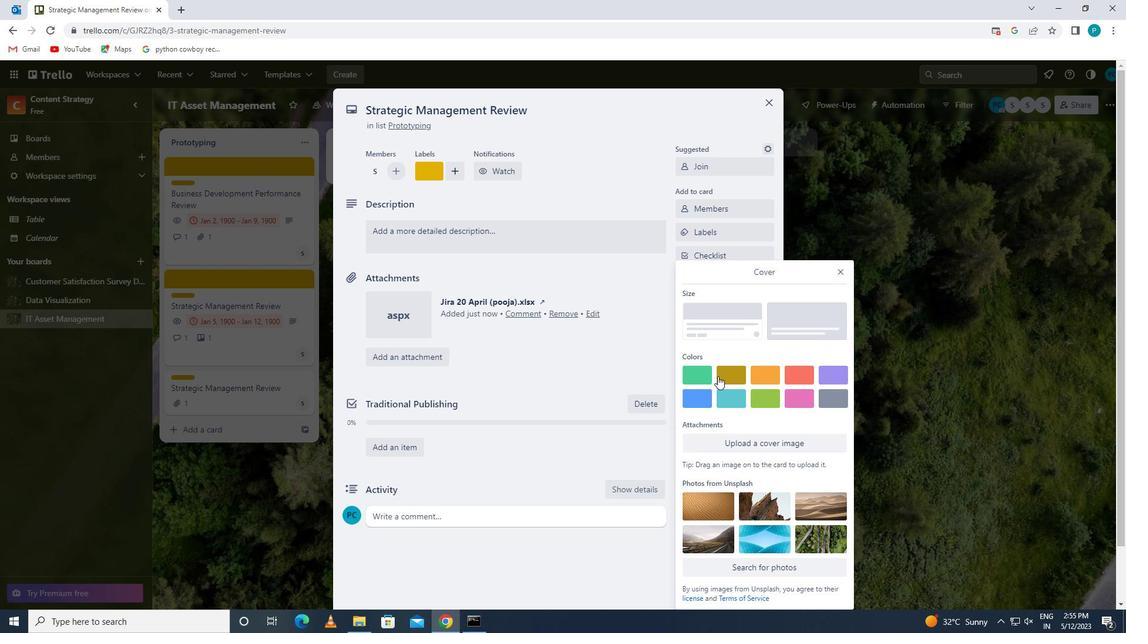 
Action: Mouse moved to (843, 251)
Screenshot: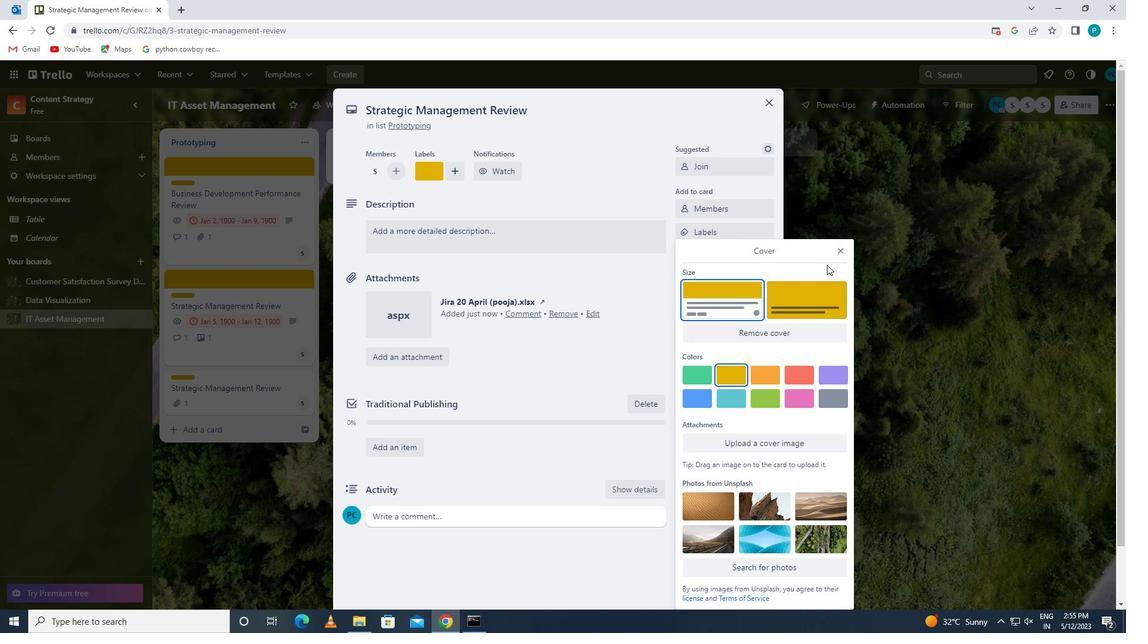 
Action: Mouse pressed left at (843, 251)
Screenshot: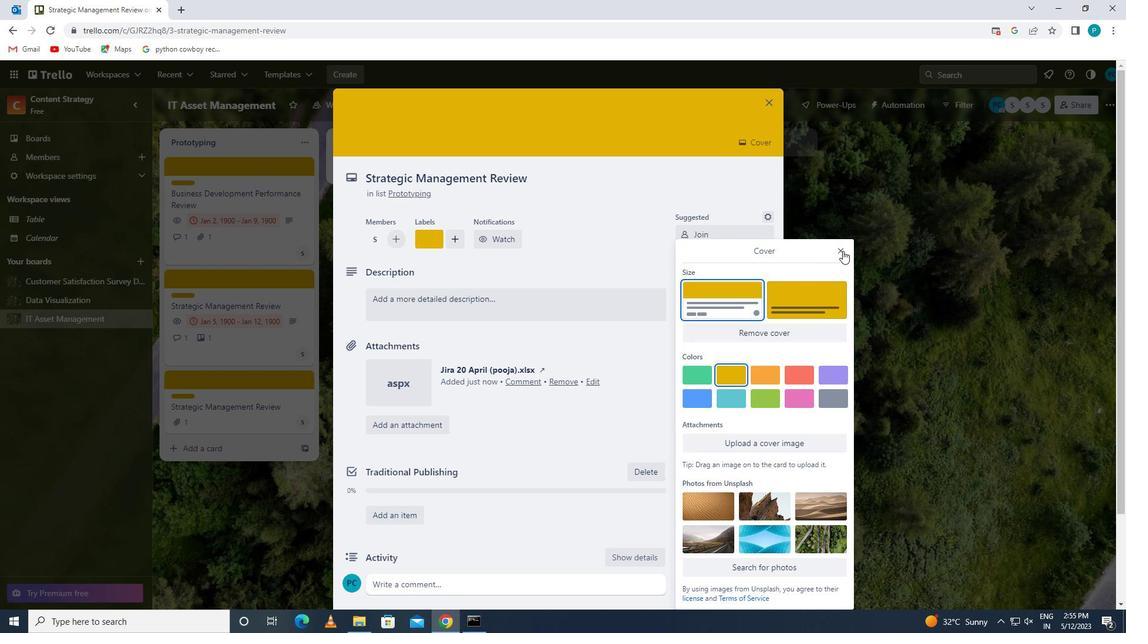 
Action: Mouse moved to (438, 308)
Screenshot: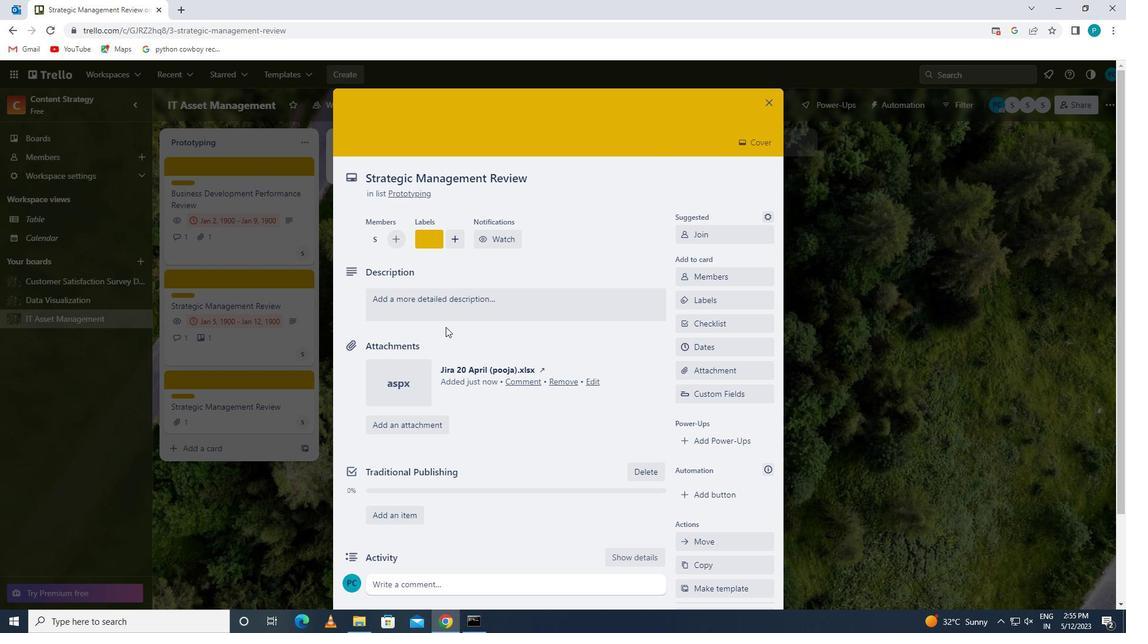 
Action: Mouse pressed left at (438, 308)
Screenshot: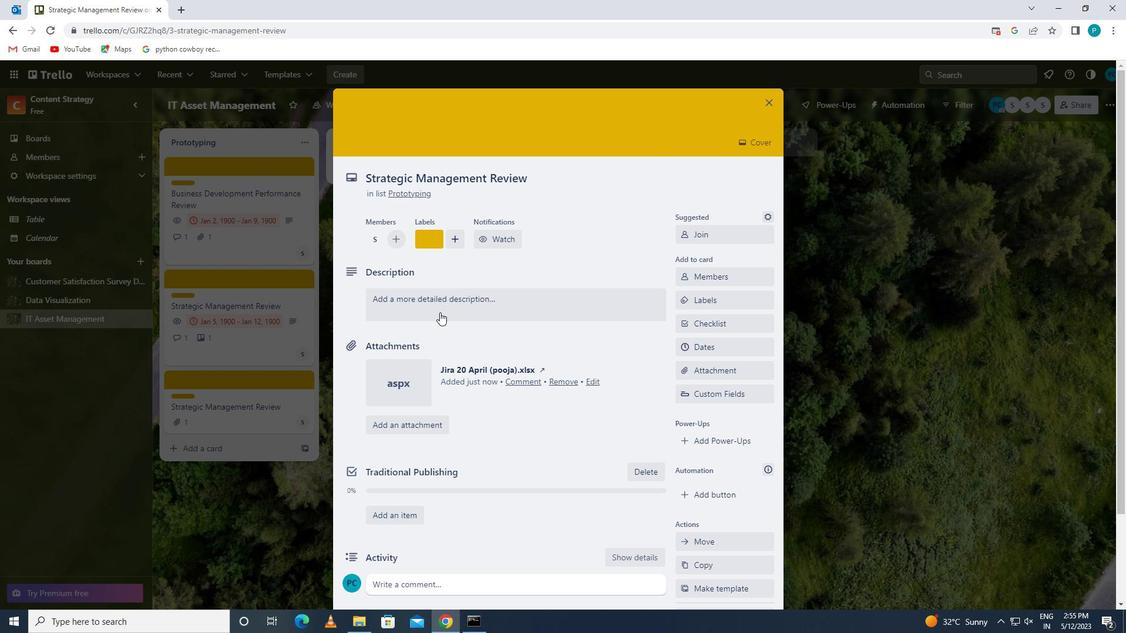 
Action: Key pressed <Key.caps_lock>c<Key.caps_lock>onduct<Key.space>competitor<Key.space>analyis<Key.backspace><Key.backspace>sis<Key.space>for<Key.space>upcoming<Key.space>product<Key.space>launch<Key.space>
Screenshot: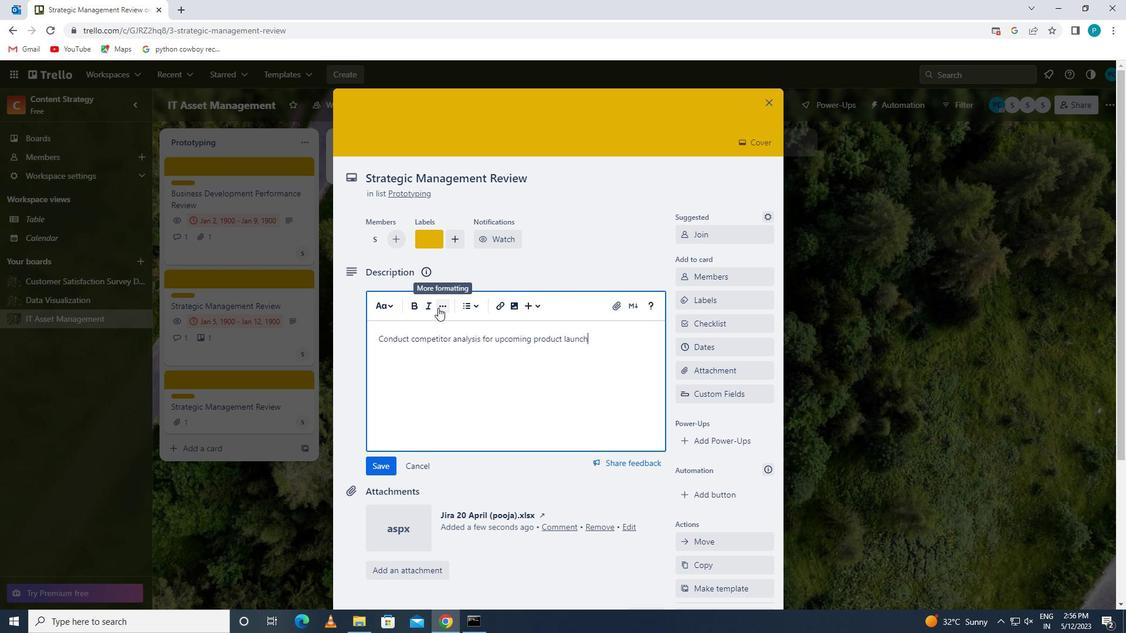 
Action: Mouse moved to (378, 467)
Screenshot: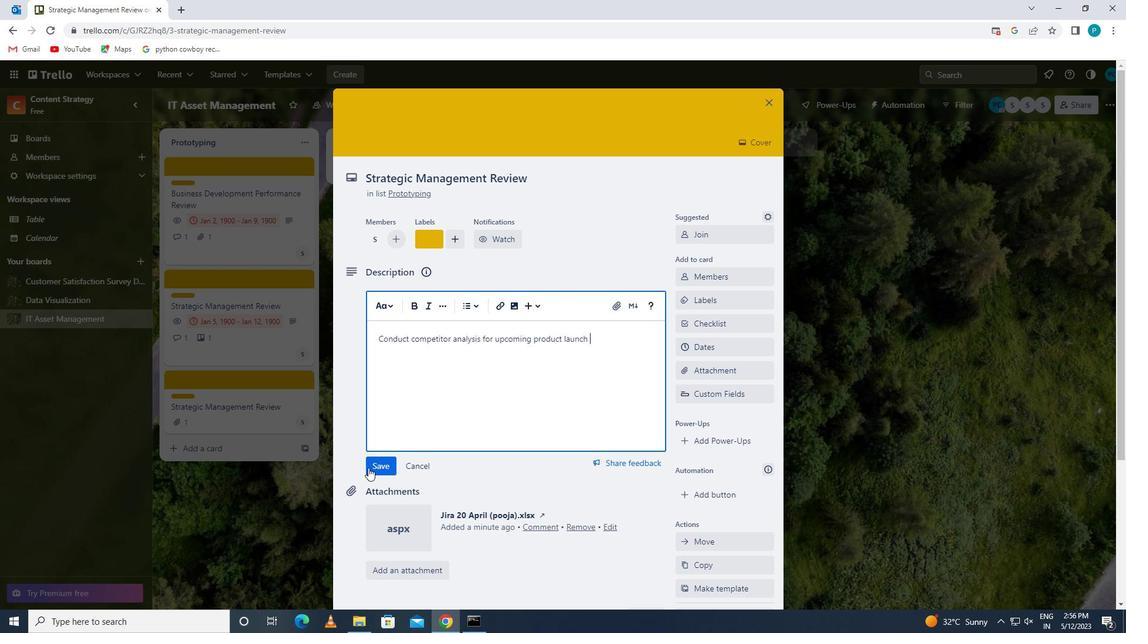 
Action: Mouse pressed left at (378, 467)
Screenshot: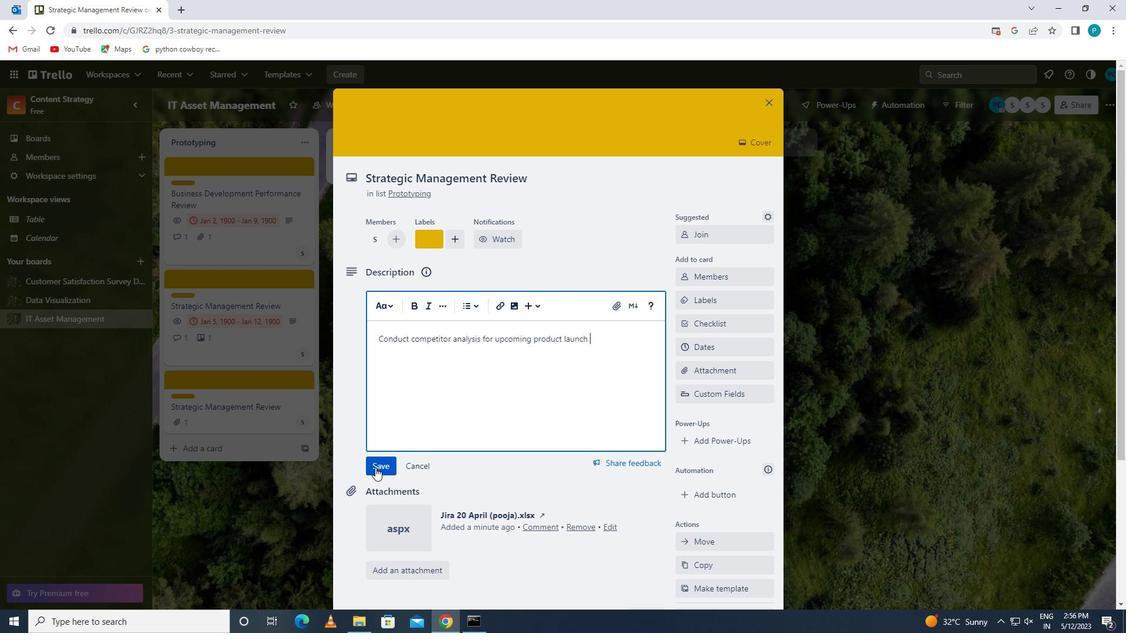 
Action: Mouse moved to (387, 469)
Screenshot: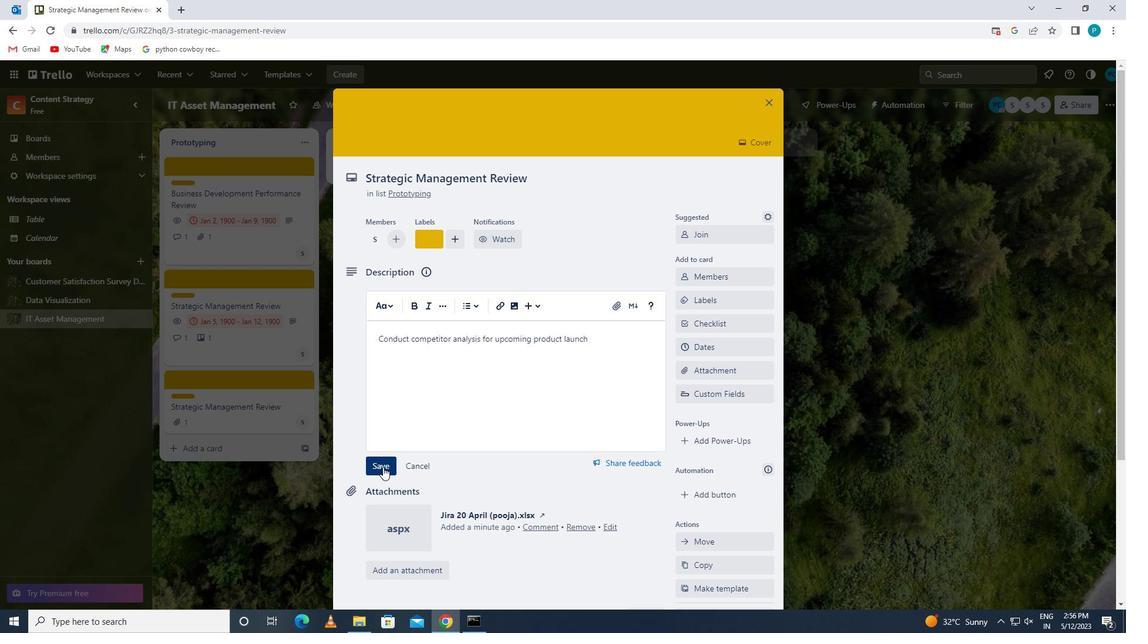 
Action: Mouse scrolled (387, 469) with delta (0, 0)
Screenshot: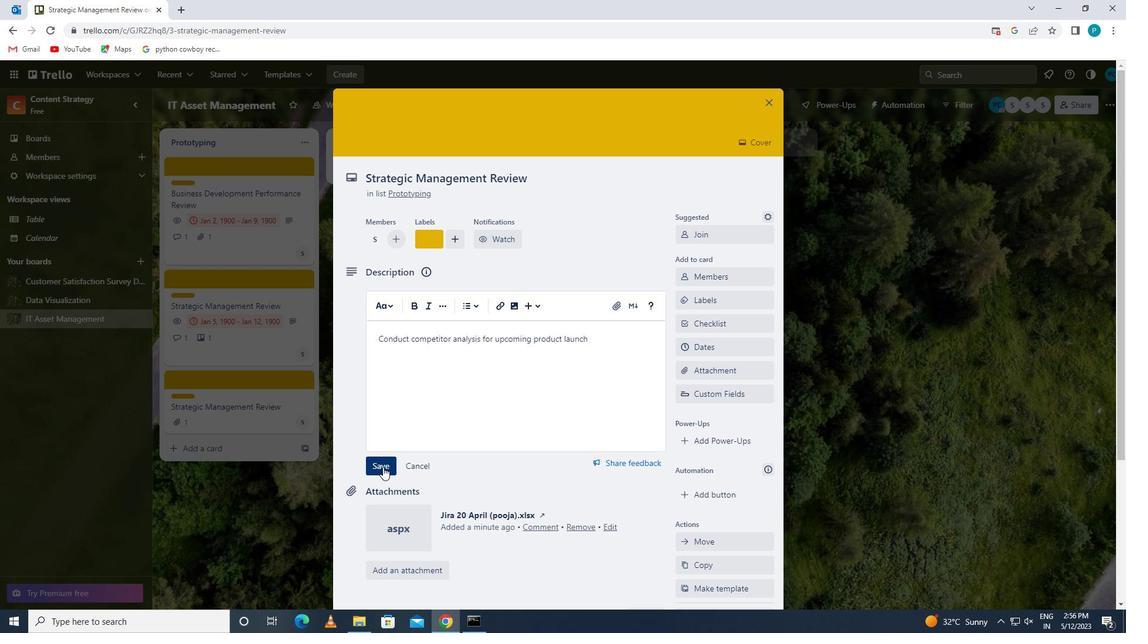 
Action: Mouse scrolled (387, 469) with delta (0, 0)
Screenshot: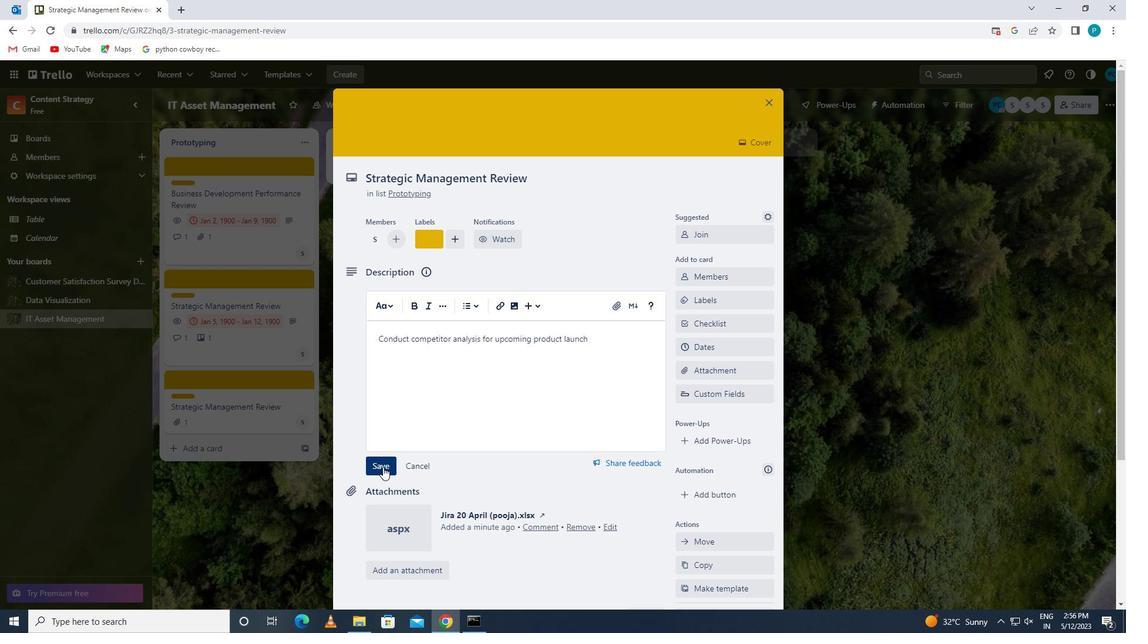 
Action: Mouse scrolled (387, 469) with delta (0, 0)
Screenshot: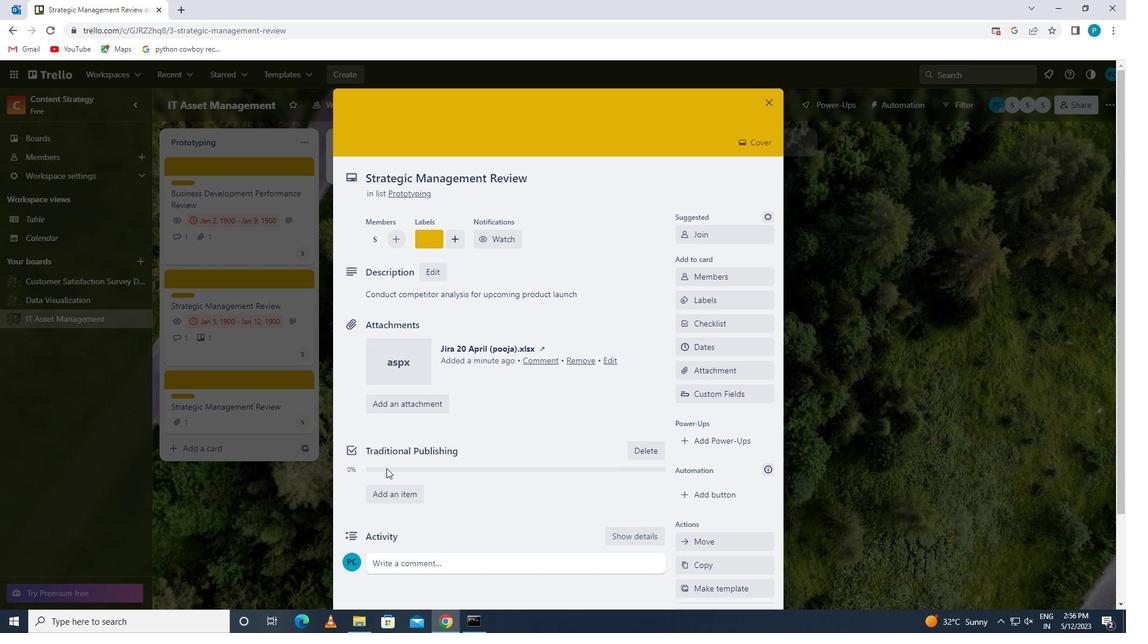 
Action: Mouse moved to (380, 454)
Screenshot: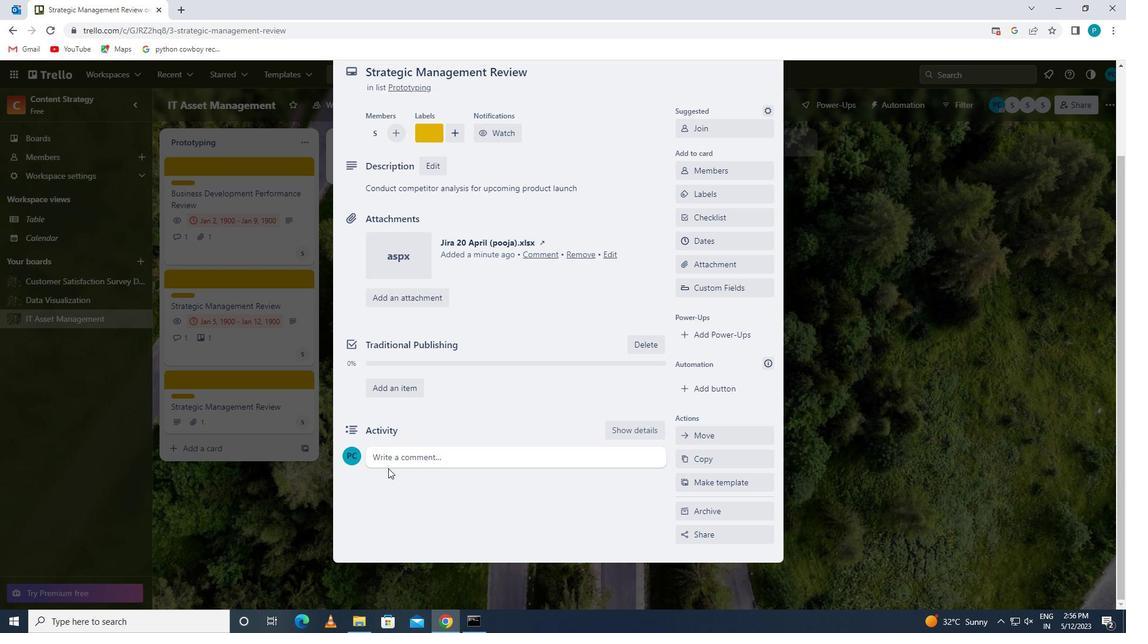 
Action: Mouse pressed left at (380, 454)
Screenshot: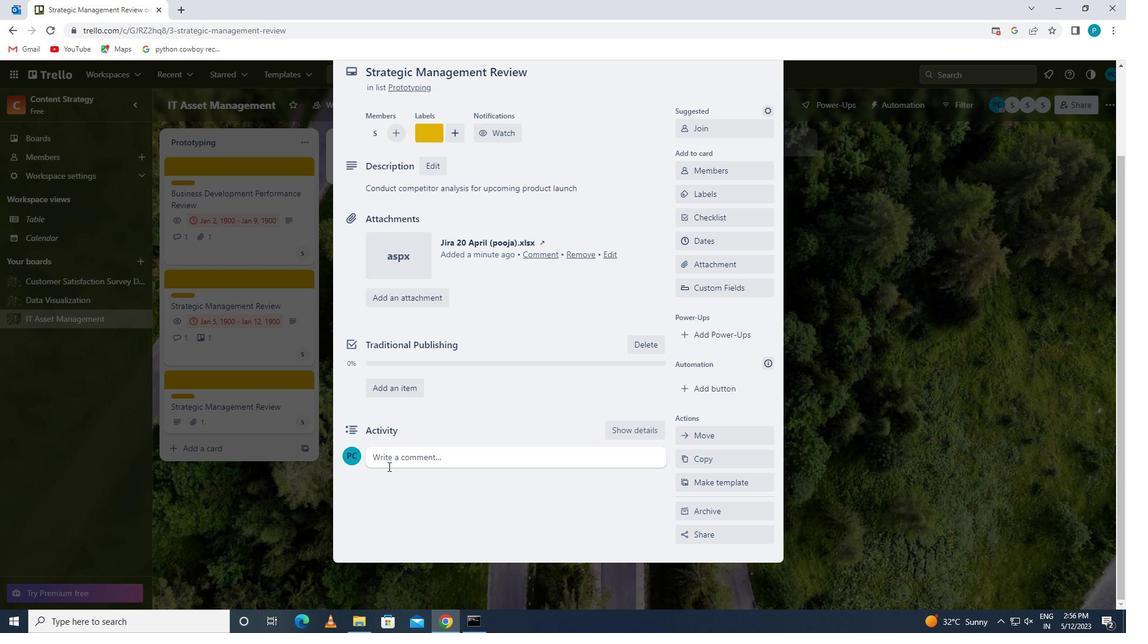 
Action: Key pressed <Key.caps_lock>l<Key.caps_lock>et<Key.space>us<Key.space>approach<Key.space>this<Key.space>task<Key.space>with<Key.space>a<Key.space>sense<Key.space>of<Key.space>transparency<Key.space>and<Key.space>open<Key.space>cp<Key.backspace>ommunication,<Key.space>ensuring<Key.space>that<Key.space>all<Key.space>stakeholders<Key.space>are<Key.space>informed<Key.space>and<Key.space>involved
Screenshot: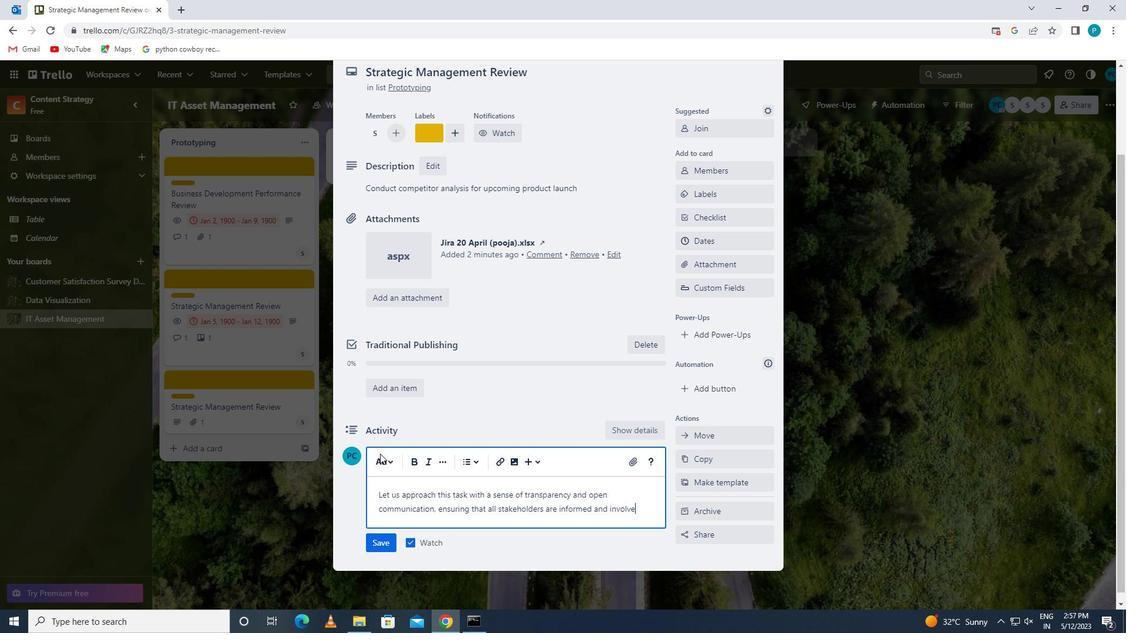 
Action: Mouse moved to (377, 542)
Screenshot: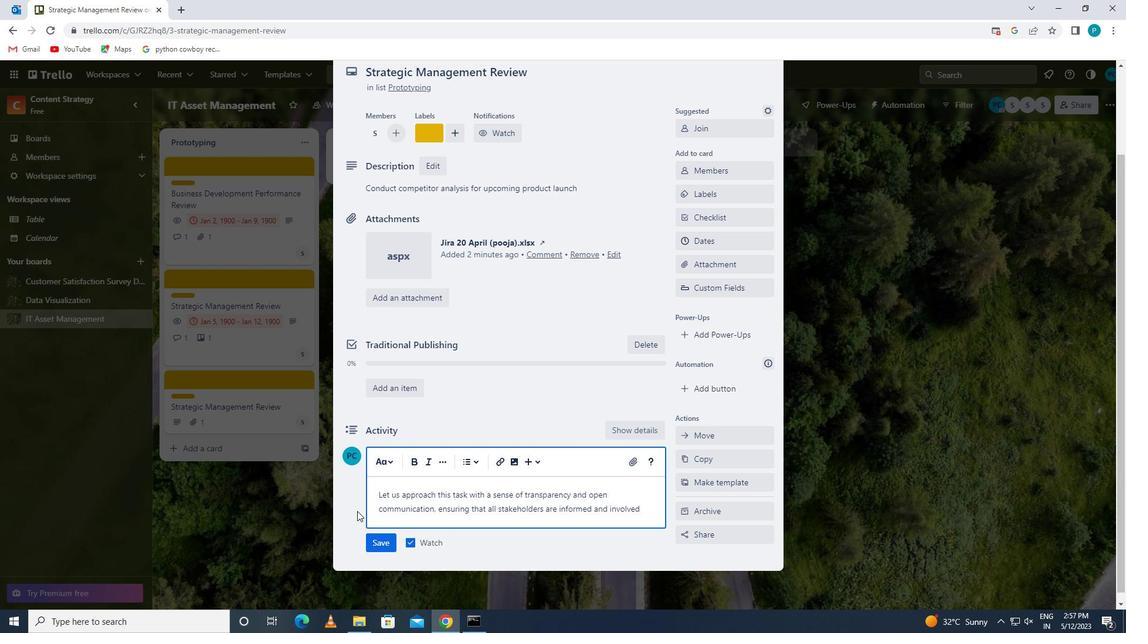 
Action: Mouse pressed left at (377, 542)
Screenshot: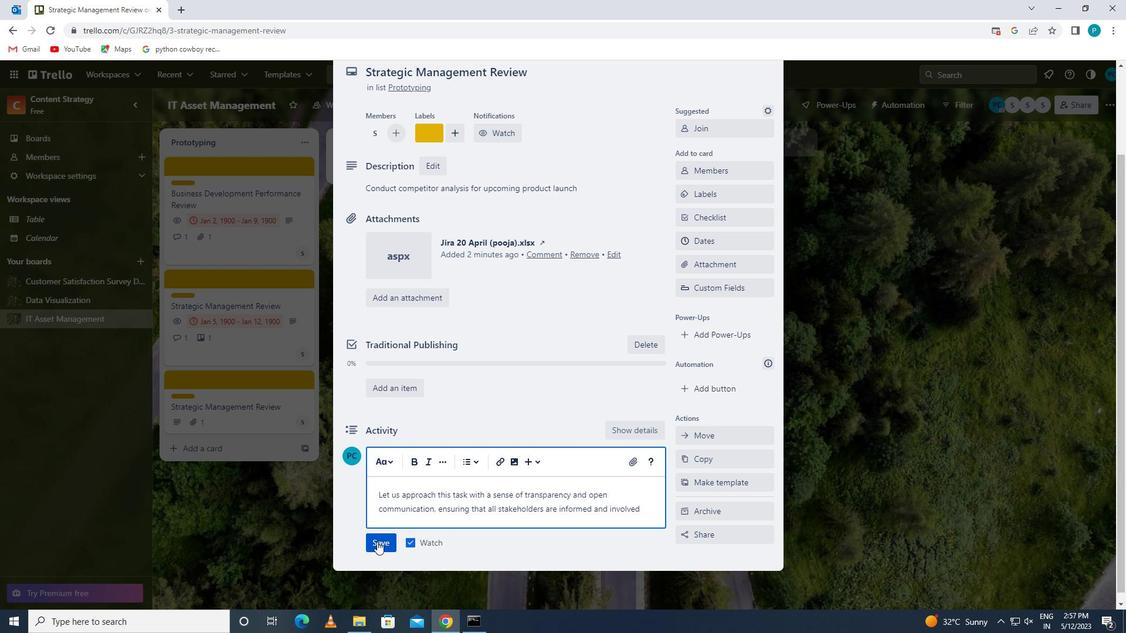 
Action: Mouse moved to (716, 242)
Screenshot: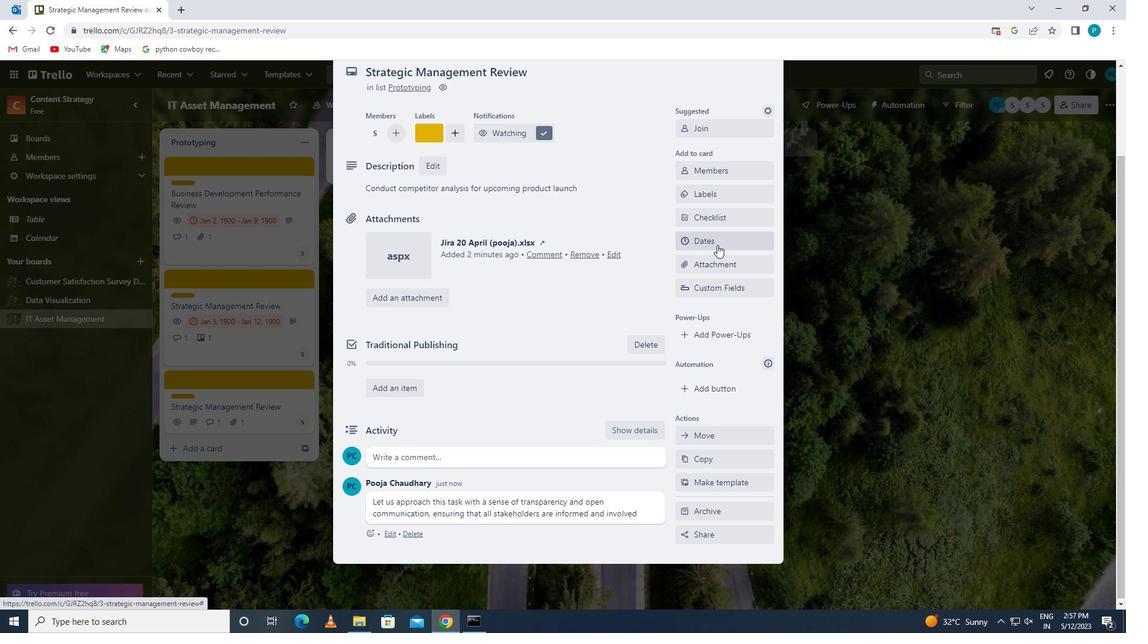 
Action: Mouse pressed left at (716, 242)
Screenshot: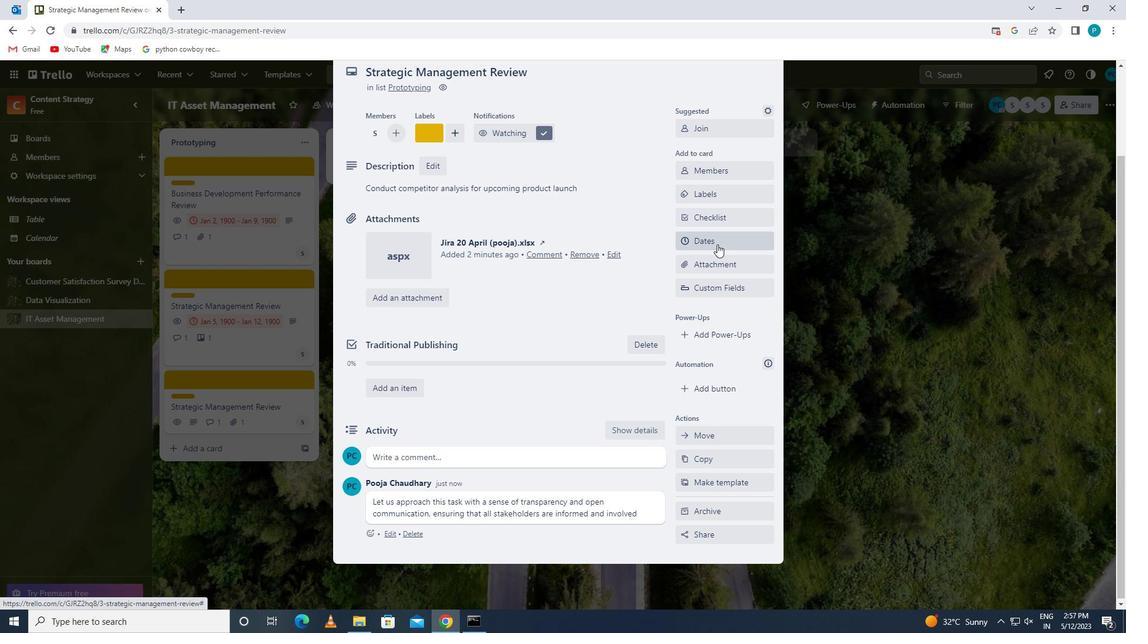 
Action: Mouse moved to (691, 318)
Screenshot: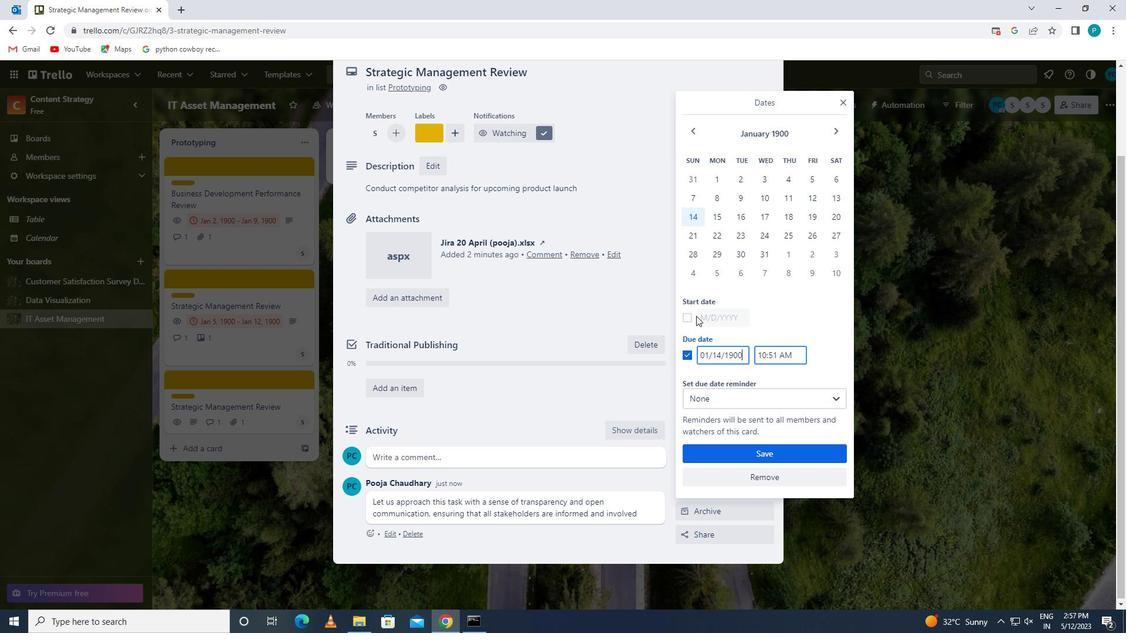 
Action: Mouse pressed left at (691, 318)
Screenshot: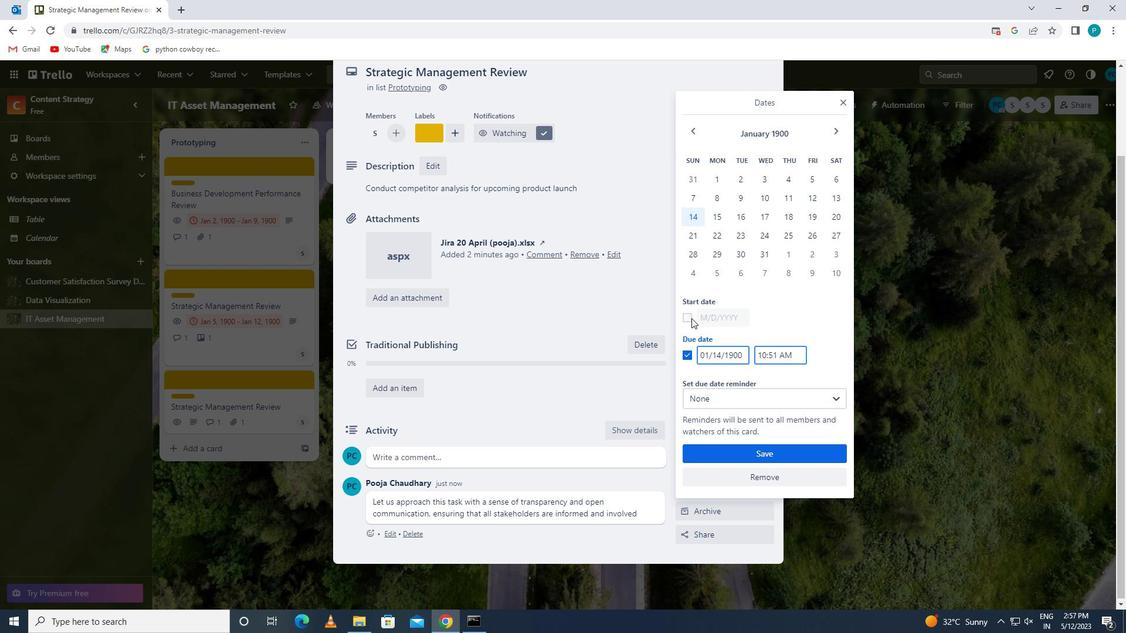 
Action: Mouse moved to (719, 316)
Screenshot: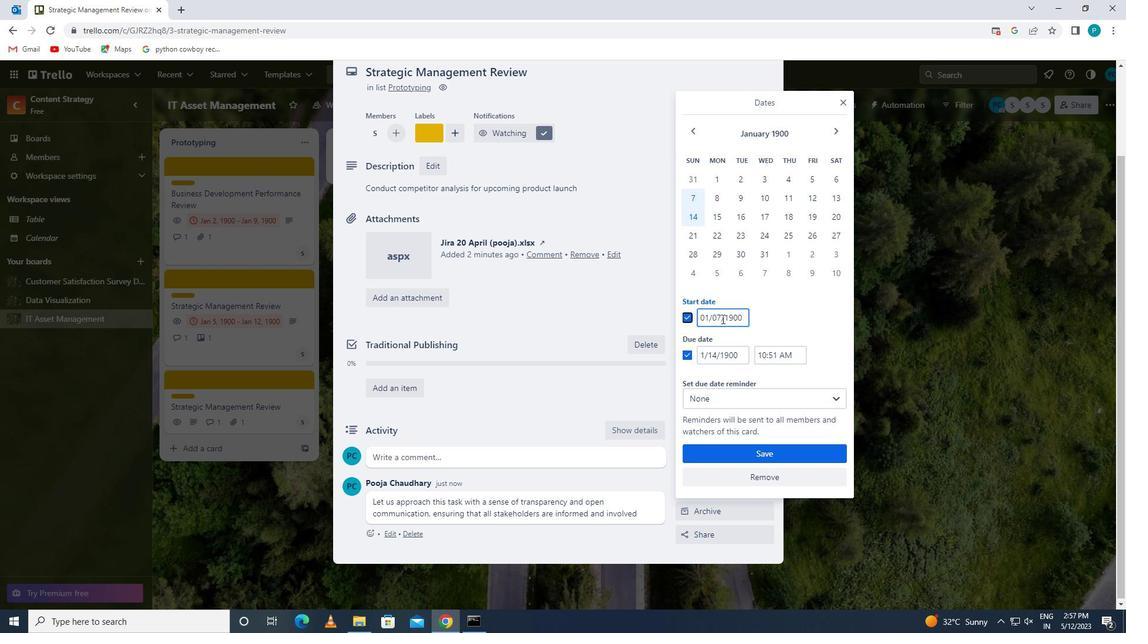 
Action: Mouse pressed left at (719, 316)
Screenshot: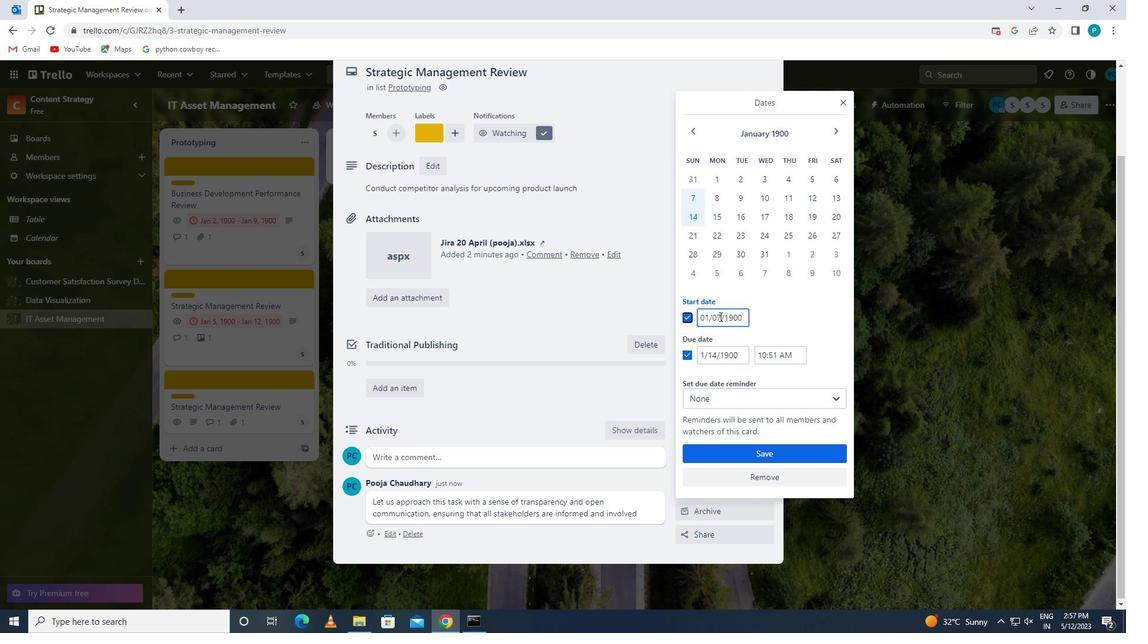 
Action: Mouse moved to (713, 316)
Screenshot: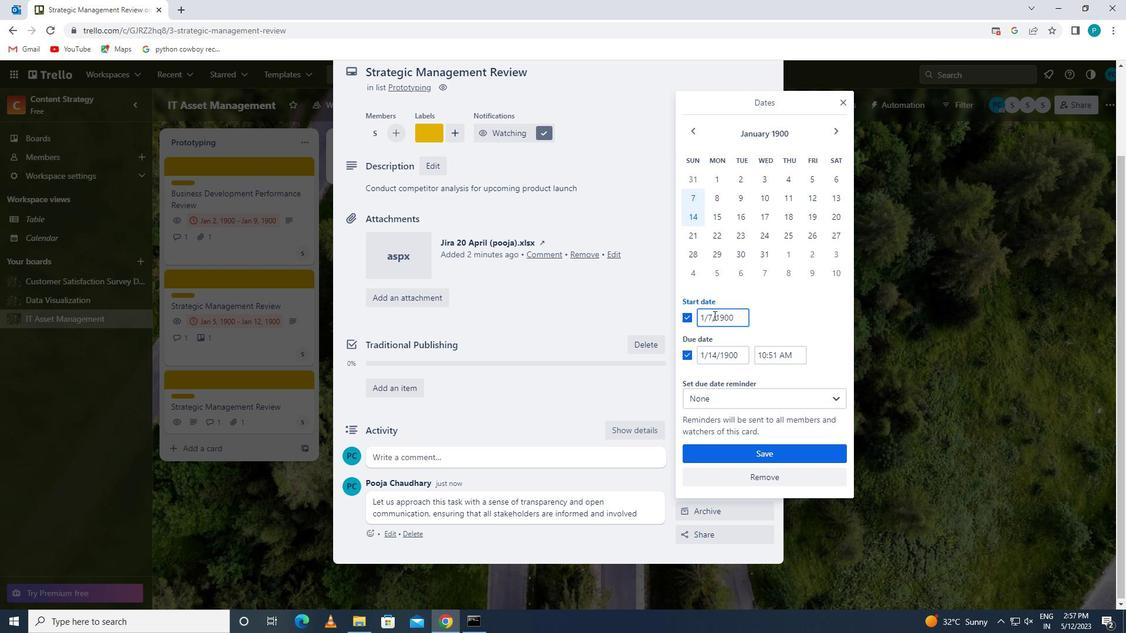 
Action: Mouse pressed left at (713, 316)
Screenshot: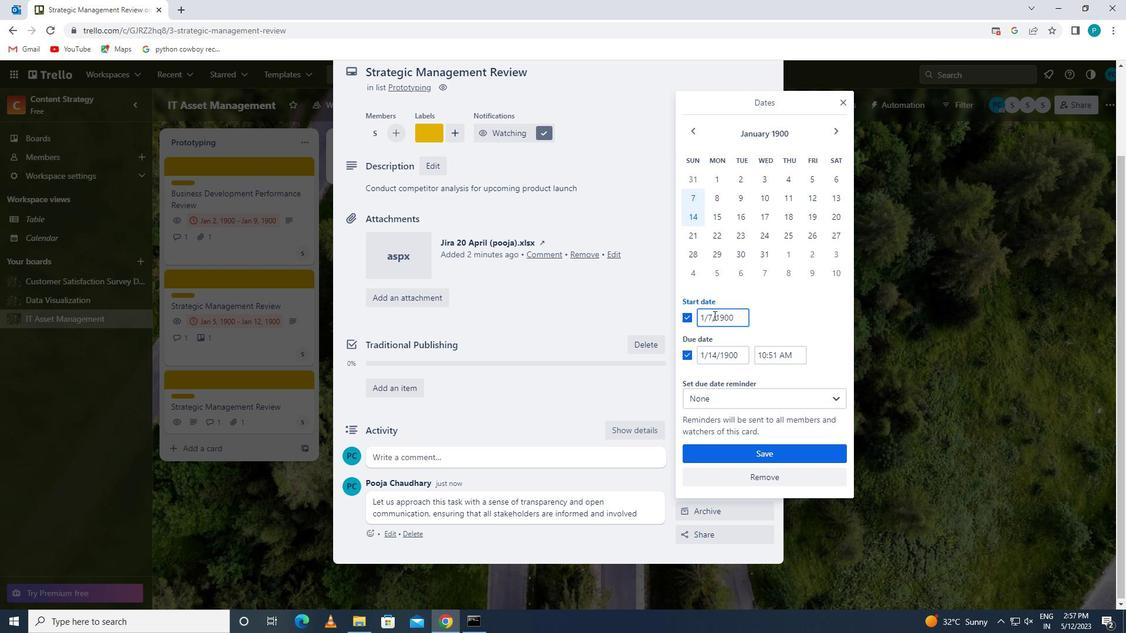 
Action: Key pressed <Key.backspace>8
Screenshot: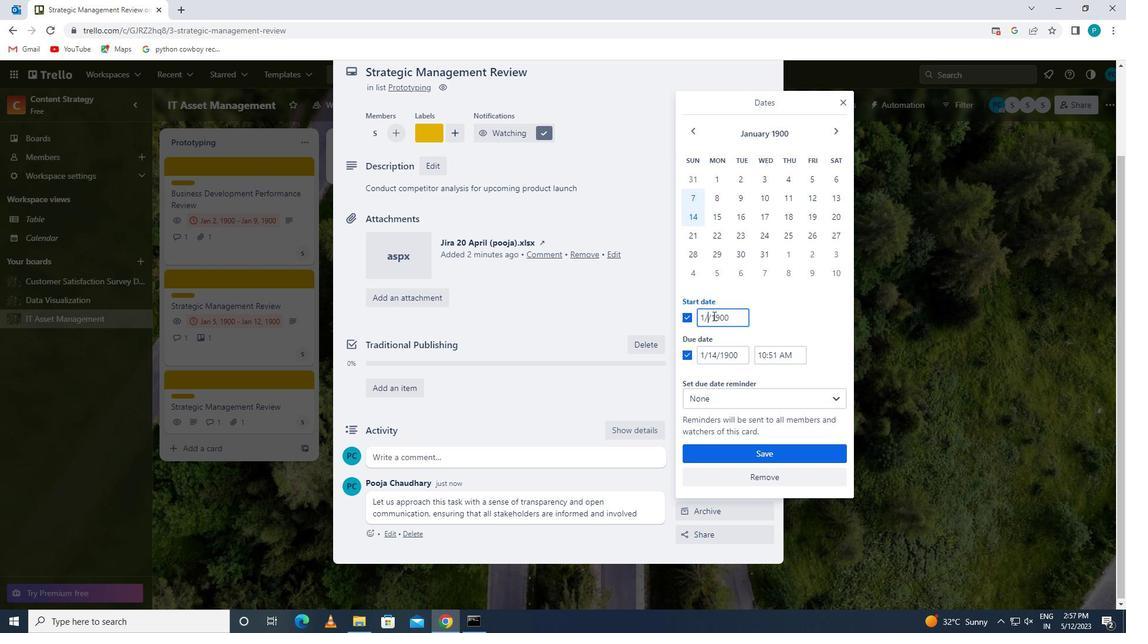 
Action: Mouse moved to (716, 355)
Screenshot: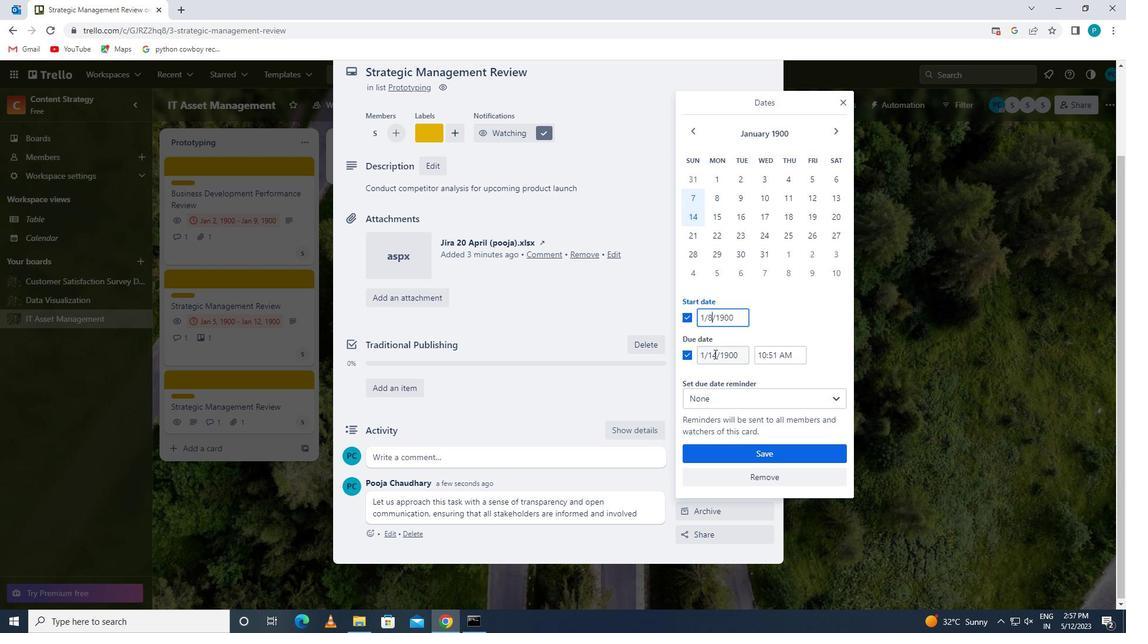 
Action: Mouse pressed left at (716, 355)
Screenshot: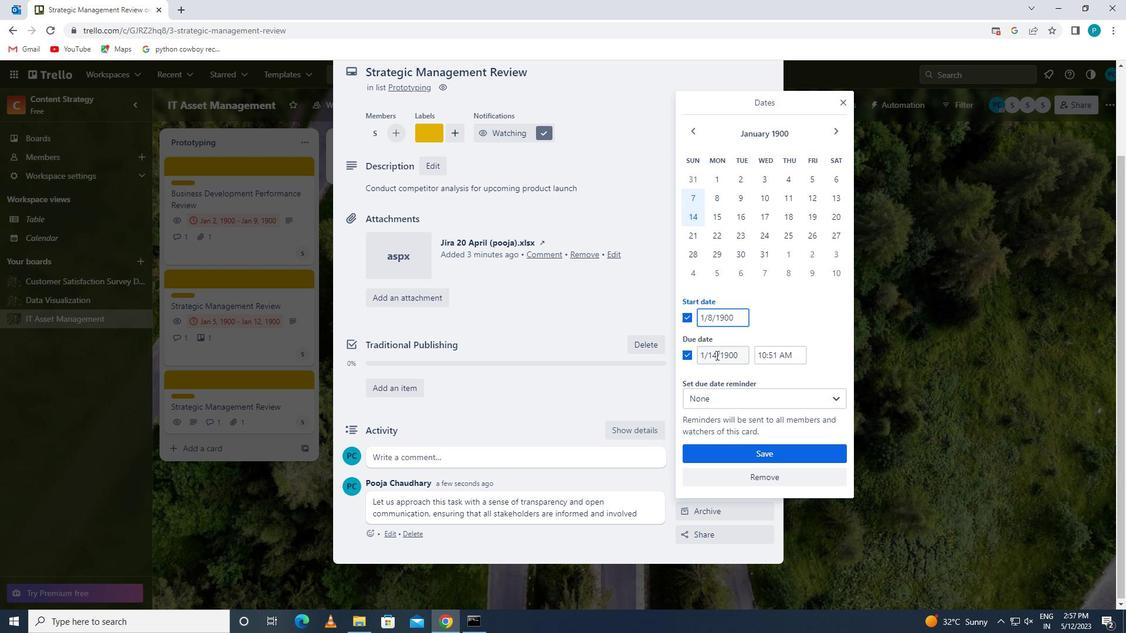 
Action: Key pressed <Key.backspace>5
Screenshot: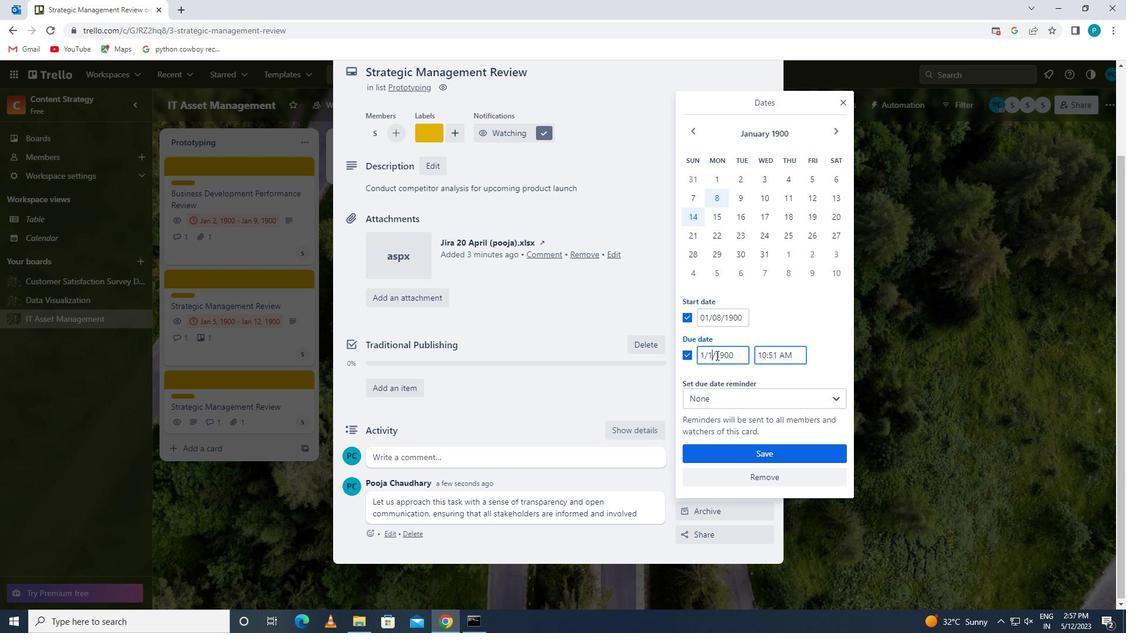 
Action: Mouse moved to (739, 456)
Screenshot: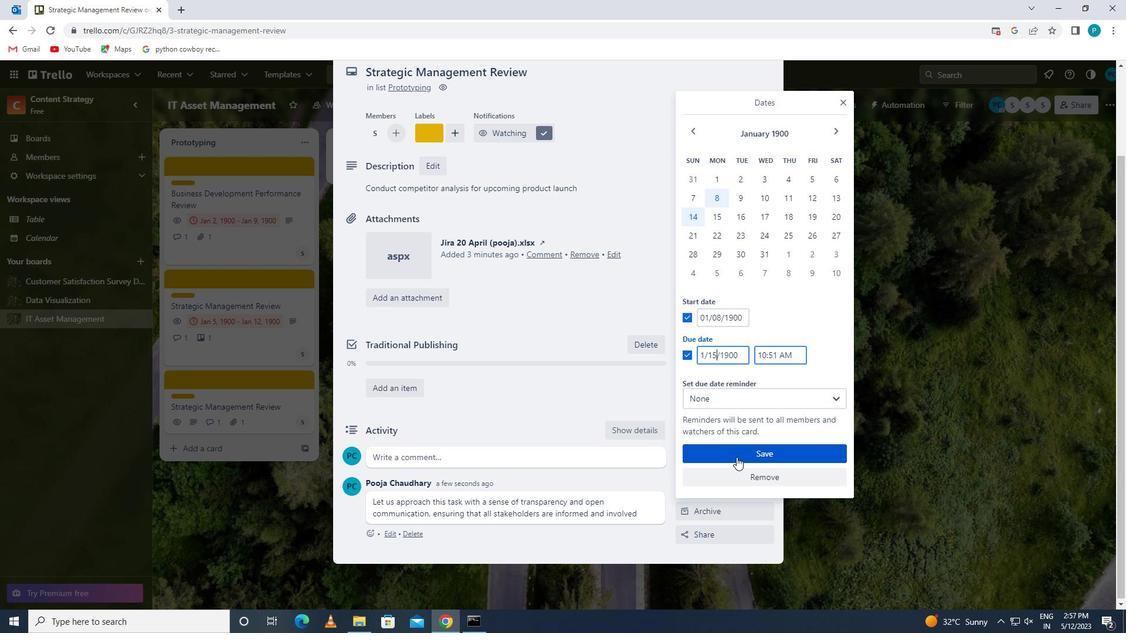 
Action: Mouse pressed left at (739, 456)
Screenshot: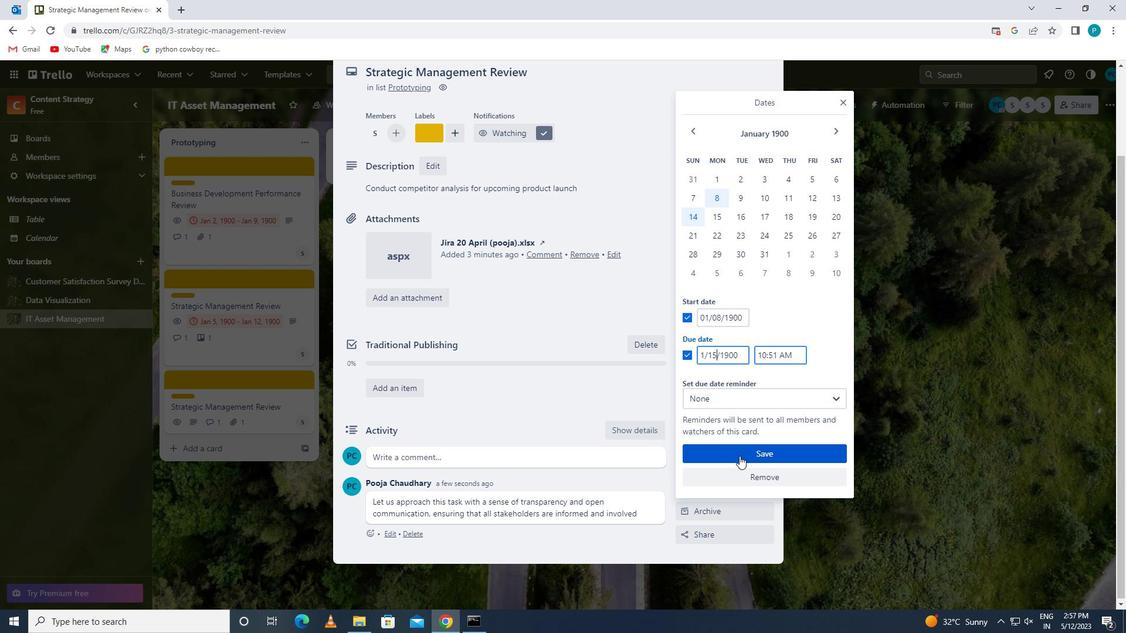 
Action: Mouse scrolled (739, 457) with delta (0, 0)
Screenshot: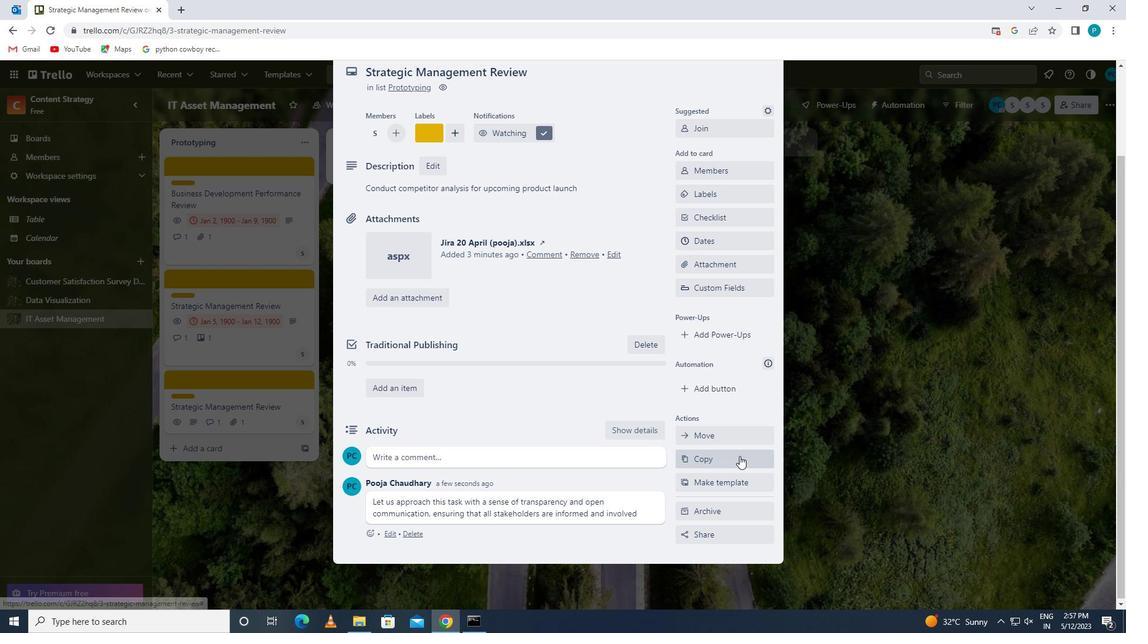 
Action: Mouse scrolled (739, 457) with delta (0, 0)
Screenshot: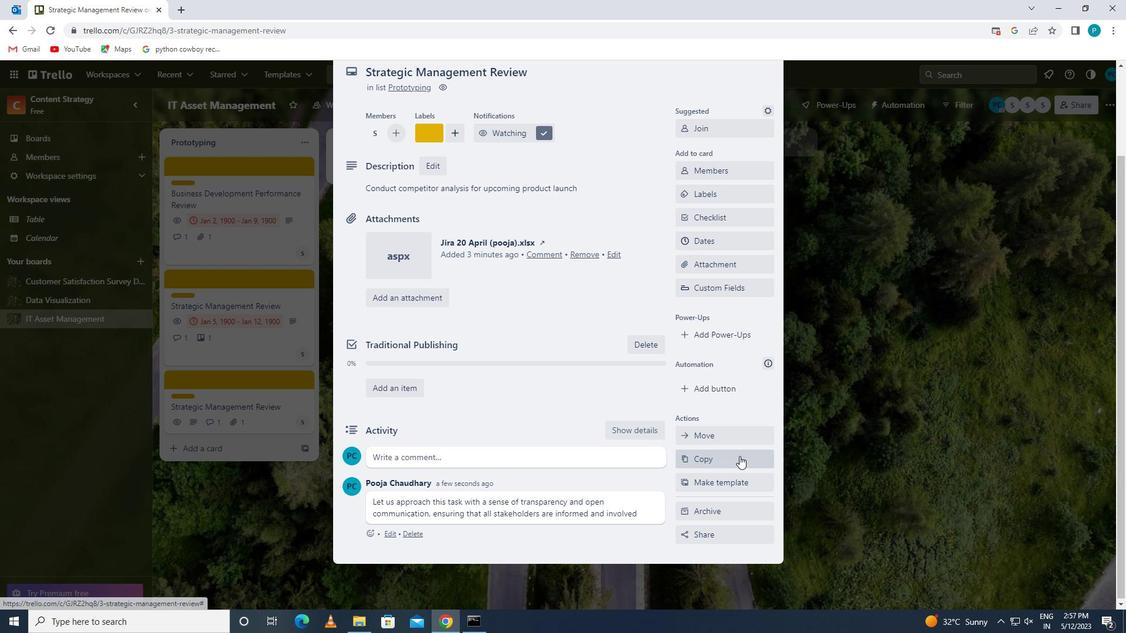 
Action: Mouse scrolled (739, 457) with delta (0, 0)
Screenshot: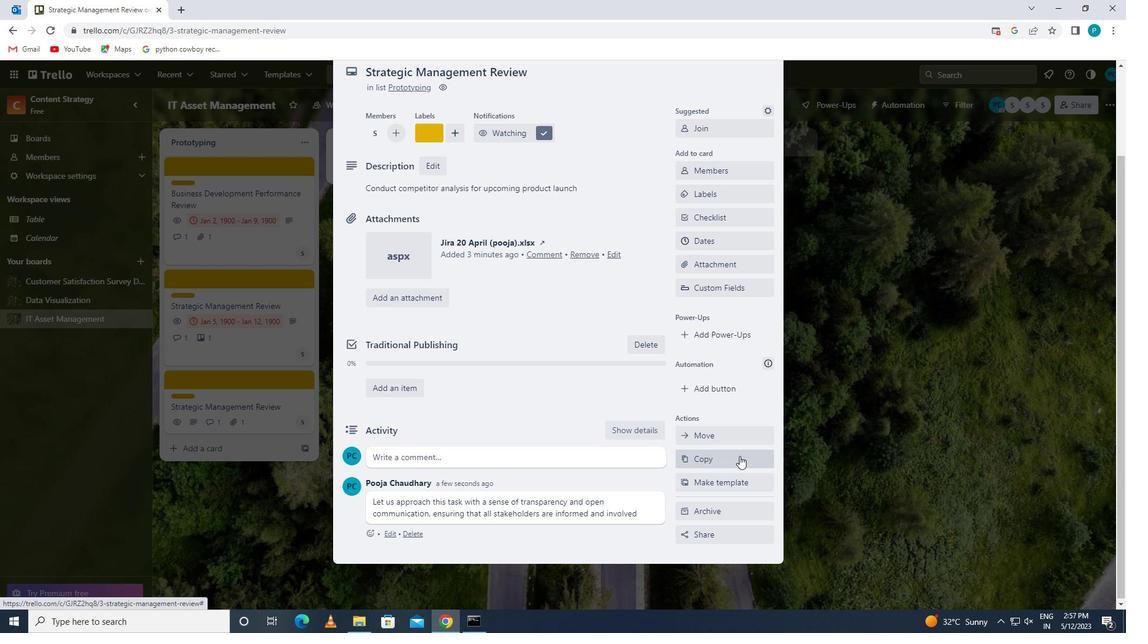 
